 Task: Look for space in Teresópolis, Brazil from 2nd September, 2023 to 10th September, 2023 for 1 adult in price range Rs.5000 to Rs.16000. Place can be private room with 1  bedroom having 1 bed and 1 bathroom. Property type can be hotel. Amenities needed are: washing machine, . Booking option can be shelf check-in. Required host language is Spanish.
Action: Mouse moved to (417, 96)
Screenshot: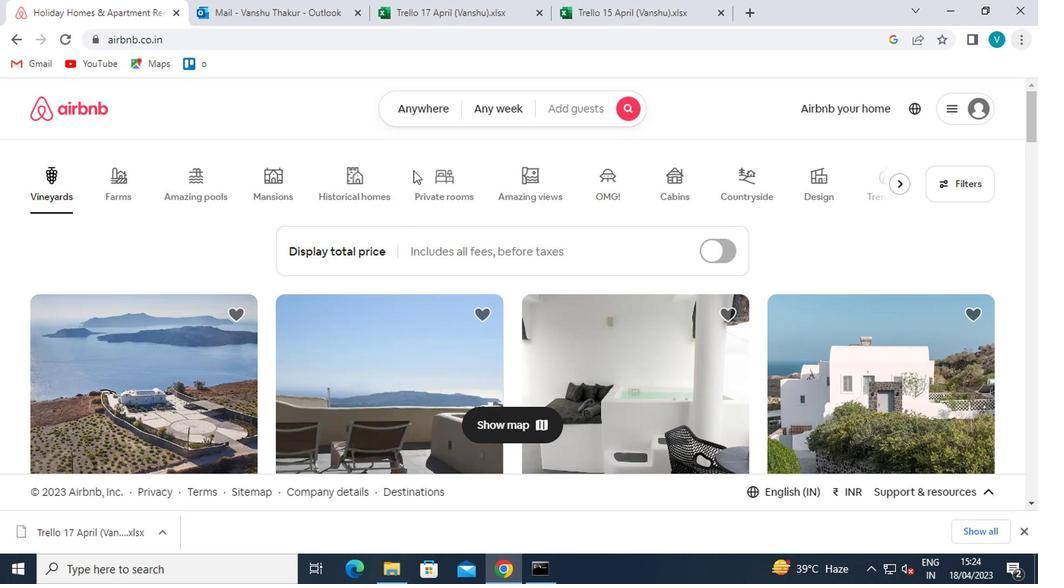 
Action: Mouse pressed left at (417, 96)
Screenshot: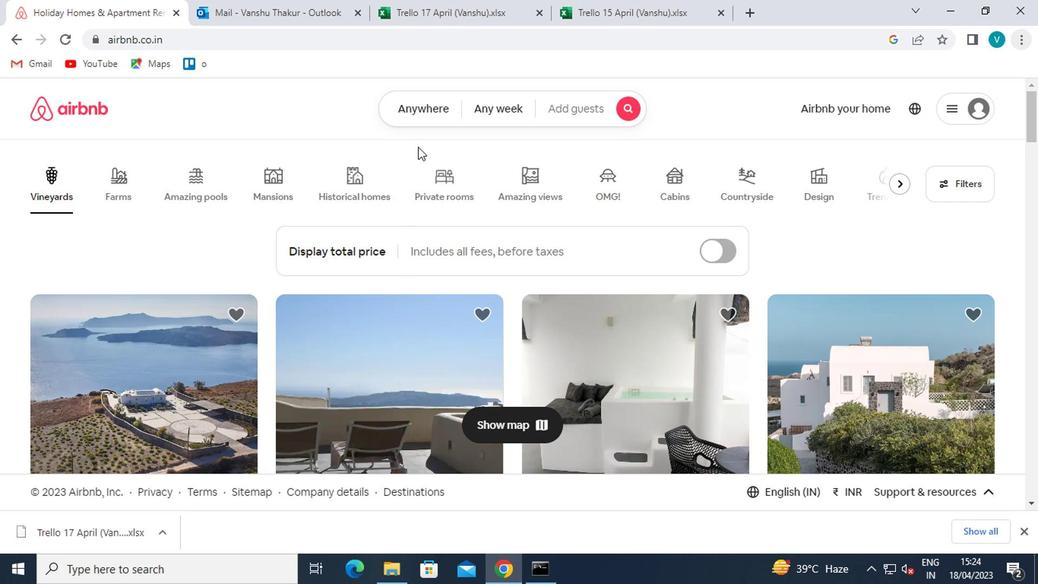 
Action: Mouse moved to (299, 153)
Screenshot: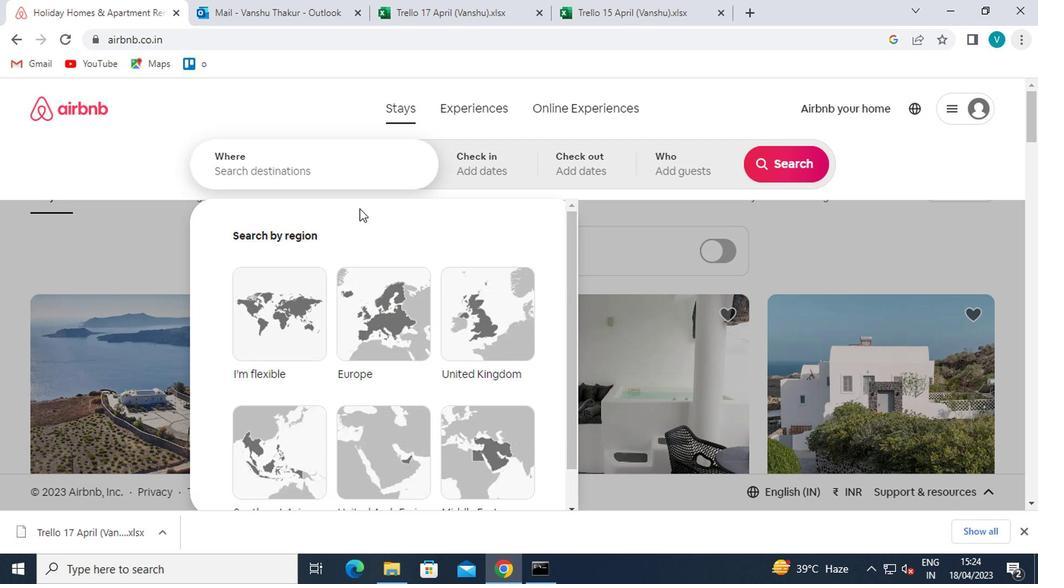 
Action: Mouse pressed left at (299, 153)
Screenshot: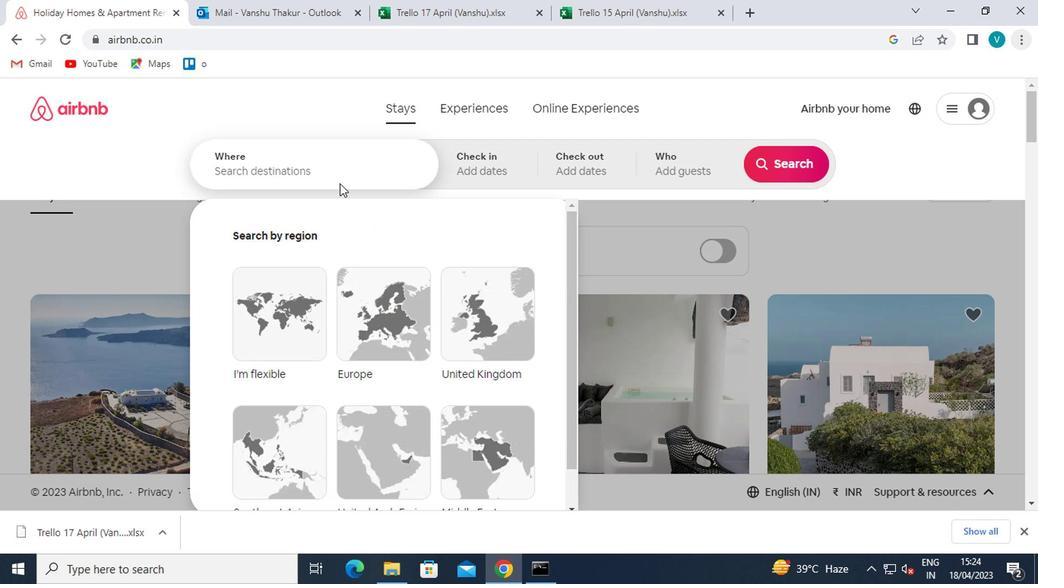 
Action: Mouse moved to (300, 159)
Screenshot: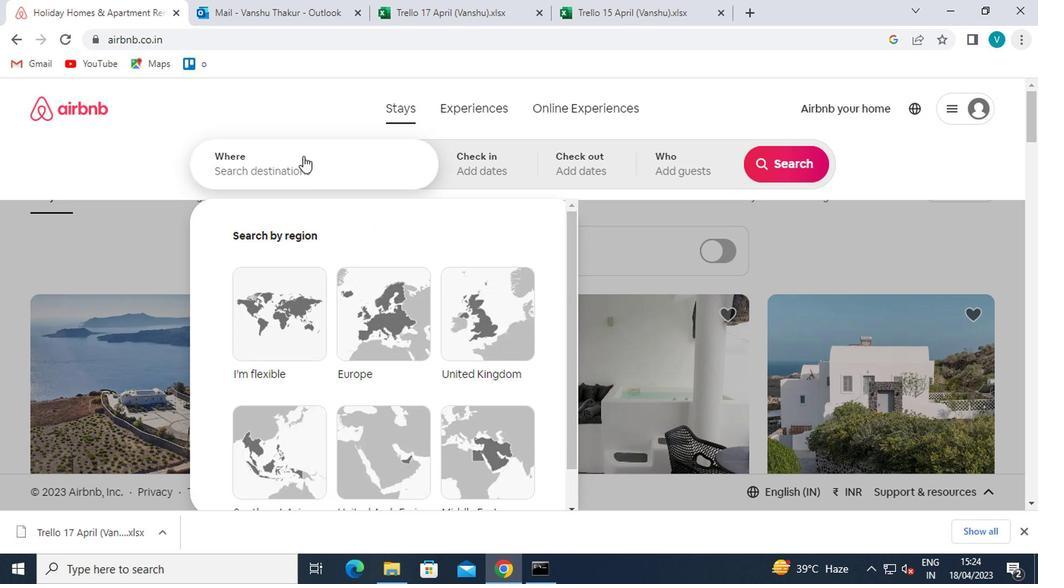 
Action: Mouse pressed left at (300, 159)
Screenshot: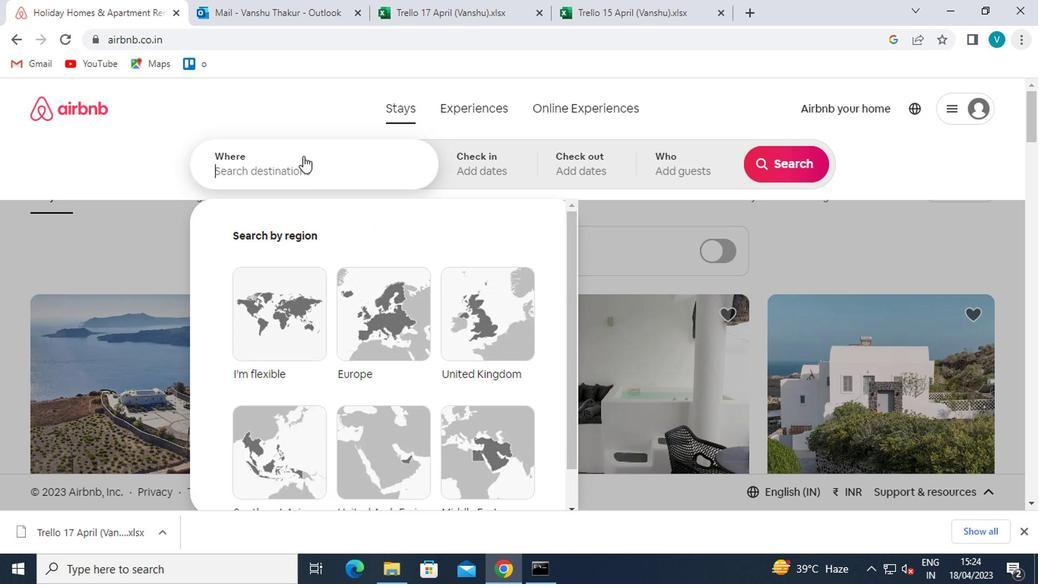
Action: Mouse moved to (308, 169)
Screenshot: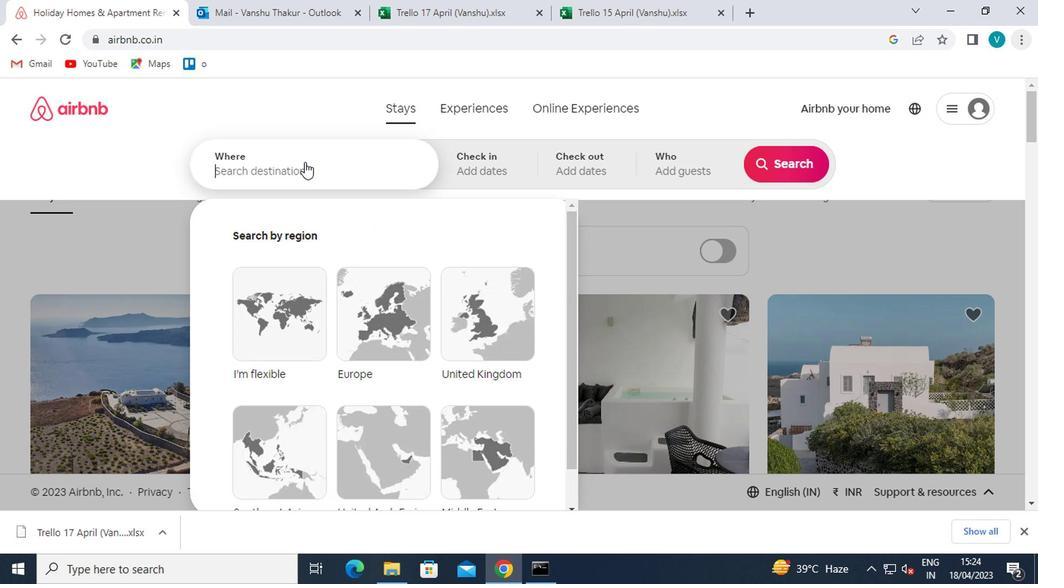 
Action: Key pressed <Key.shift>TERESOPO
Screenshot: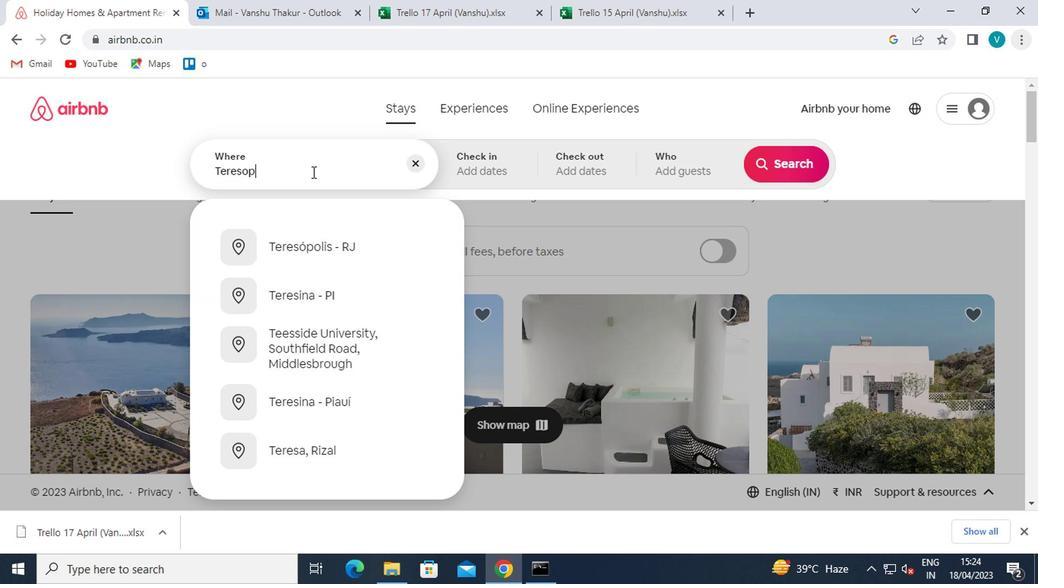
Action: Mouse moved to (309, 169)
Screenshot: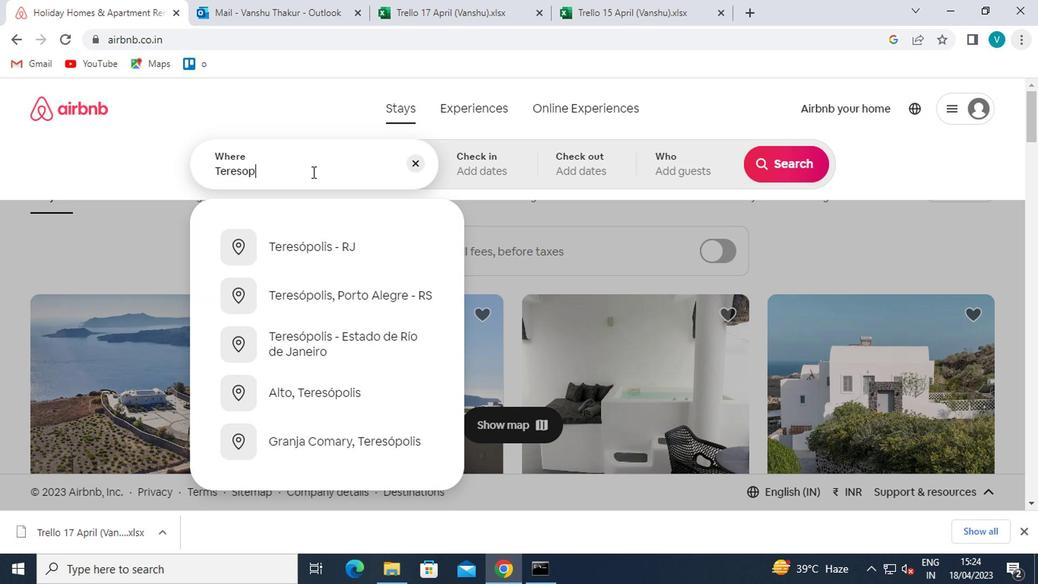 
Action: Key pressed LIS,<Key.space><Key.shift>BRAZIL
Screenshot: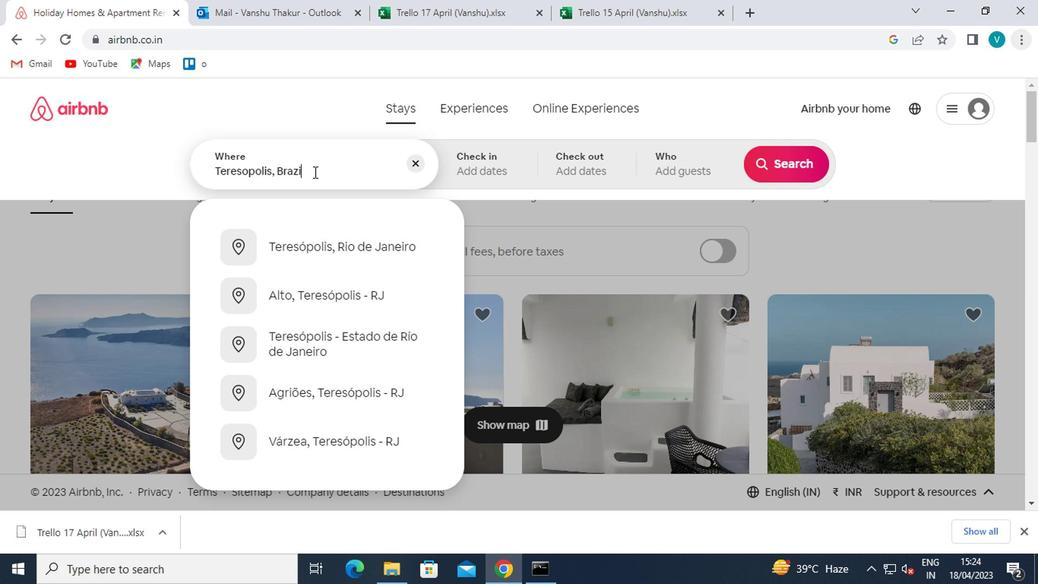 
Action: Mouse moved to (335, 235)
Screenshot: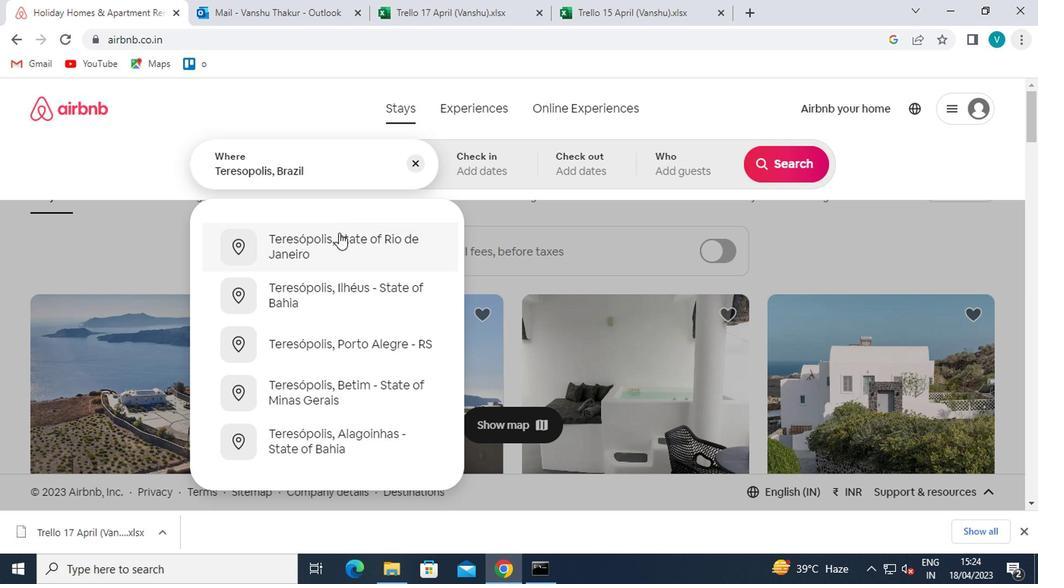 
Action: Mouse pressed left at (335, 235)
Screenshot: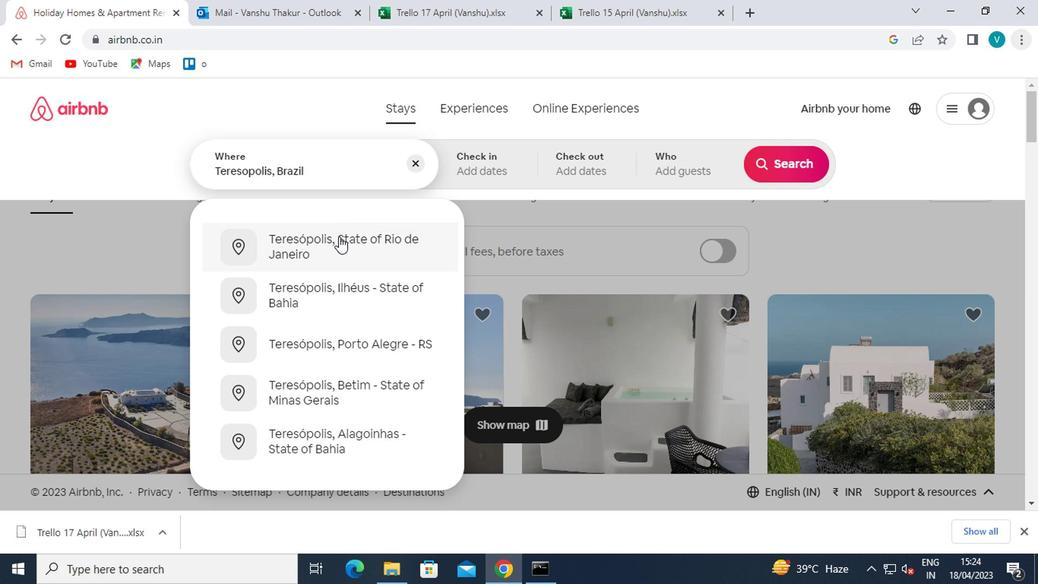 
Action: Mouse moved to (771, 288)
Screenshot: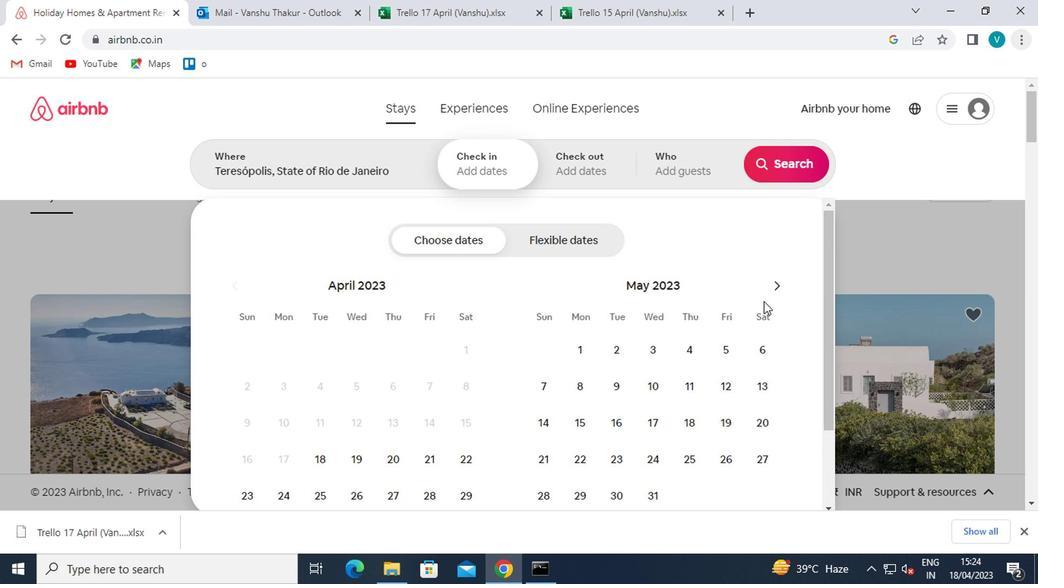 
Action: Mouse pressed left at (771, 288)
Screenshot: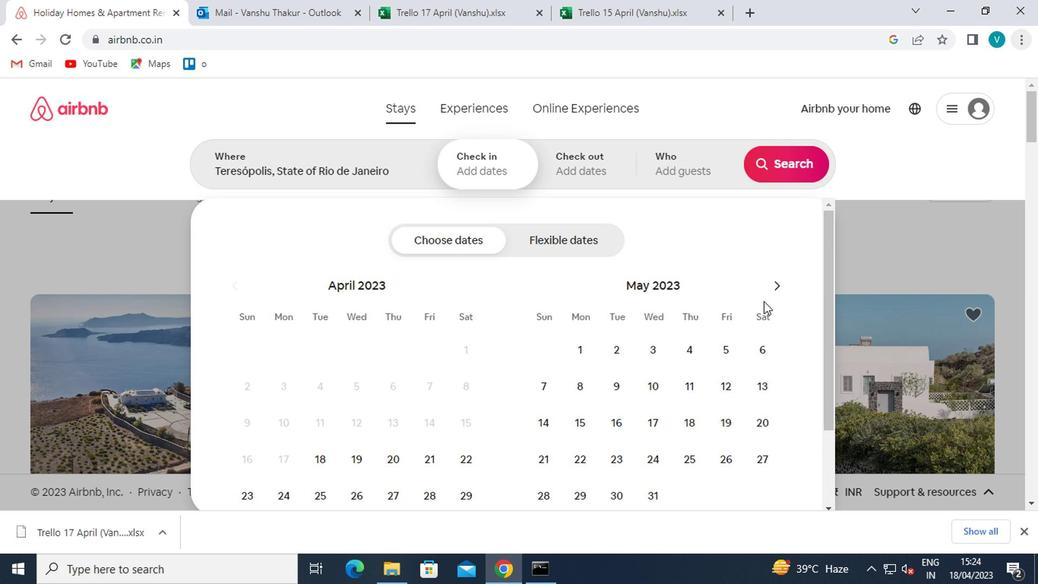 
Action: Mouse pressed left at (771, 288)
Screenshot: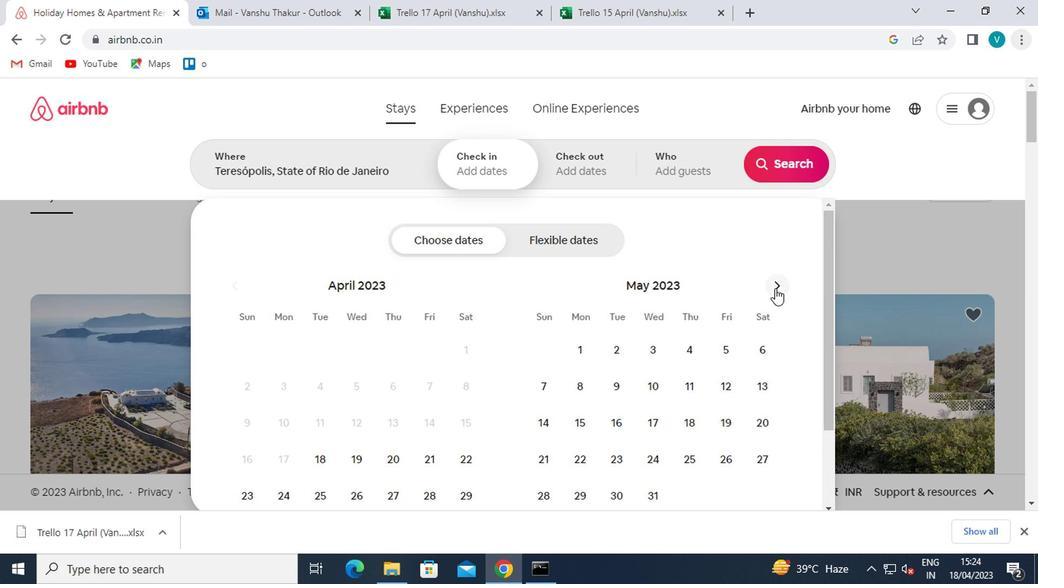 
Action: Mouse pressed left at (771, 288)
Screenshot: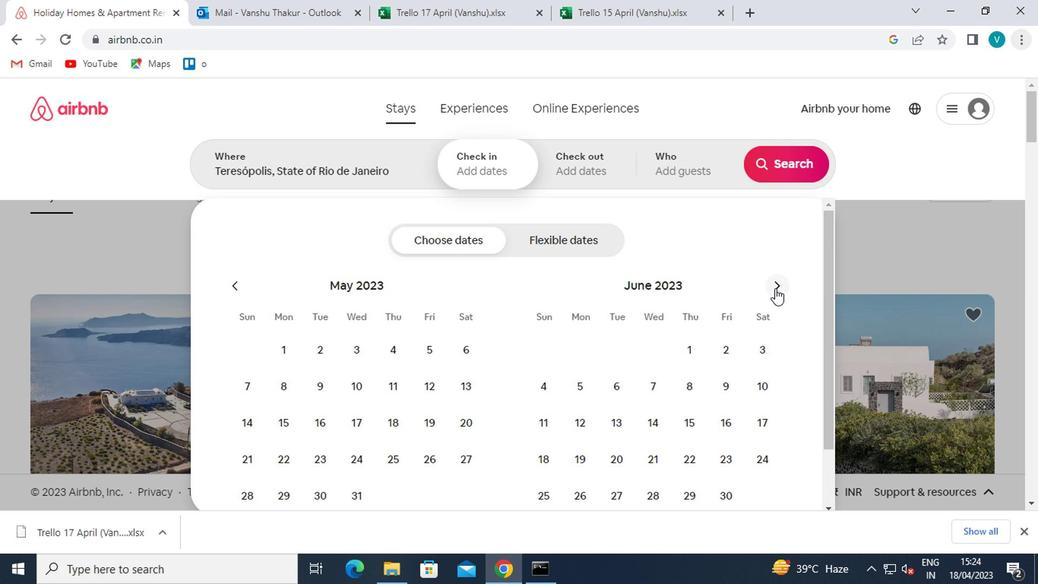 
Action: Mouse pressed left at (771, 288)
Screenshot: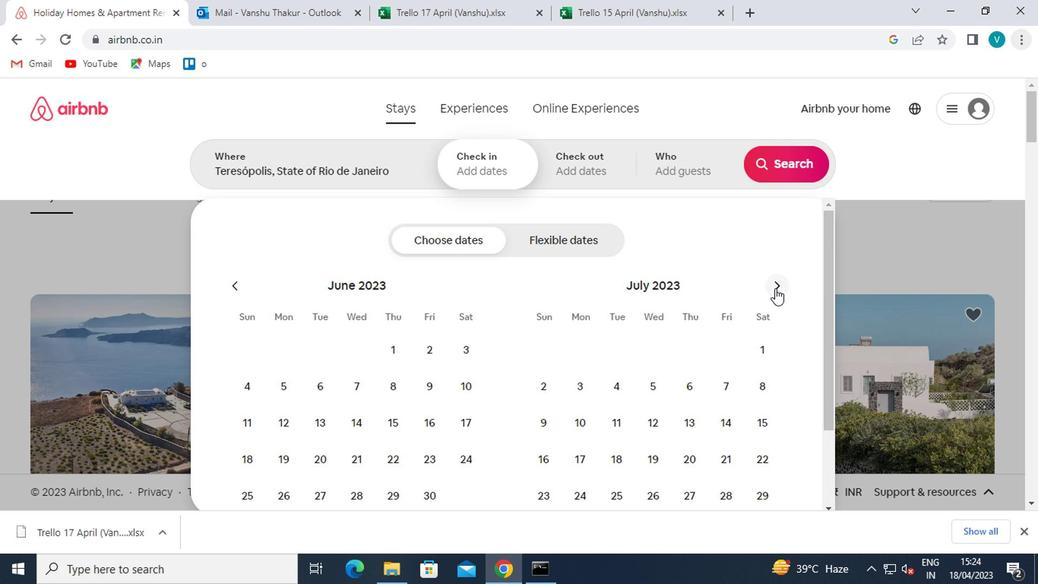 
Action: Mouse moved to (773, 288)
Screenshot: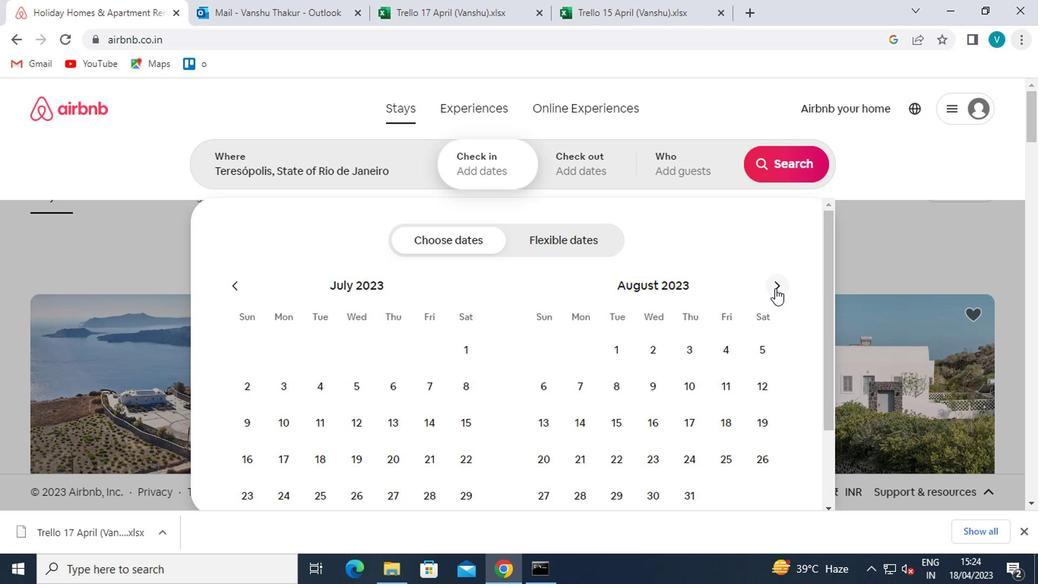 
Action: Mouse pressed left at (773, 288)
Screenshot: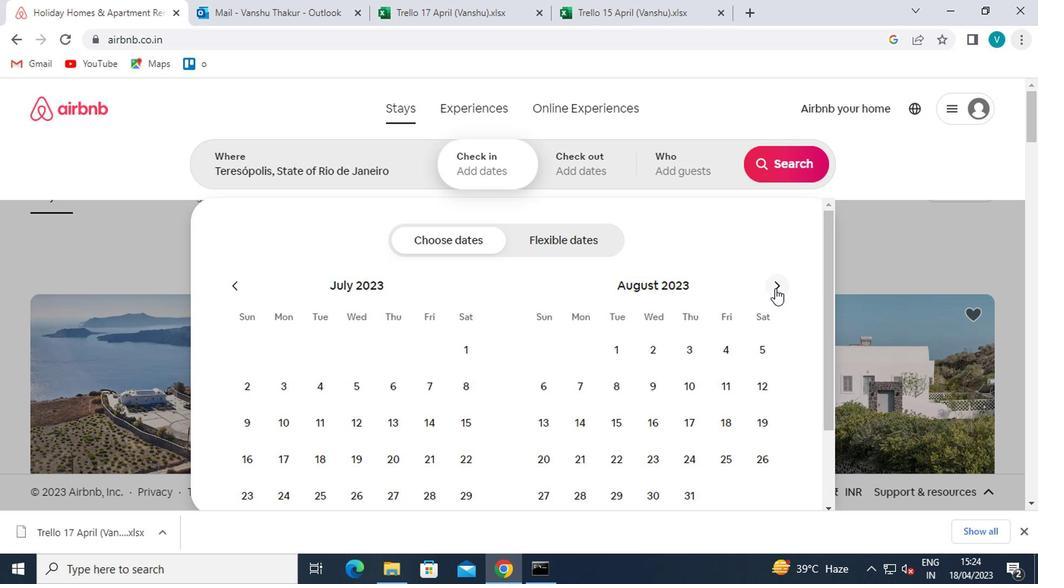 
Action: Mouse moved to (753, 341)
Screenshot: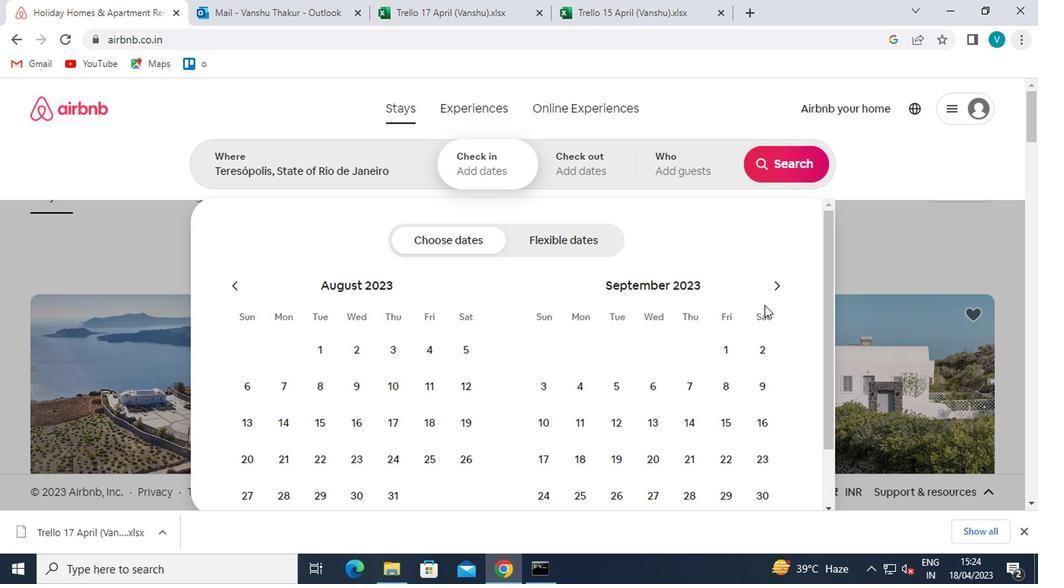 
Action: Mouse pressed left at (753, 341)
Screenshot: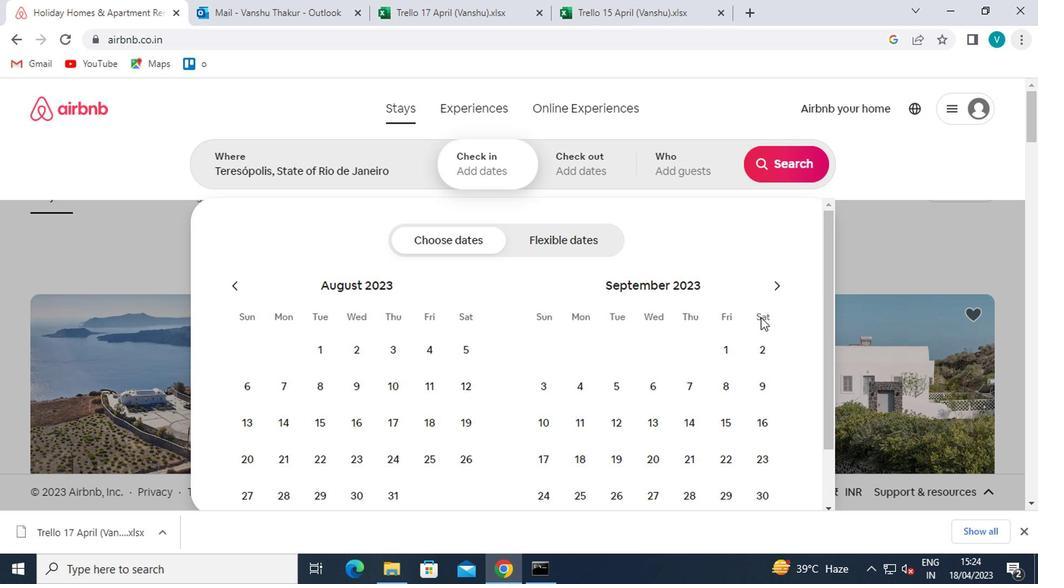 
Action: Mouse moved to (540, 425)
Screenshot: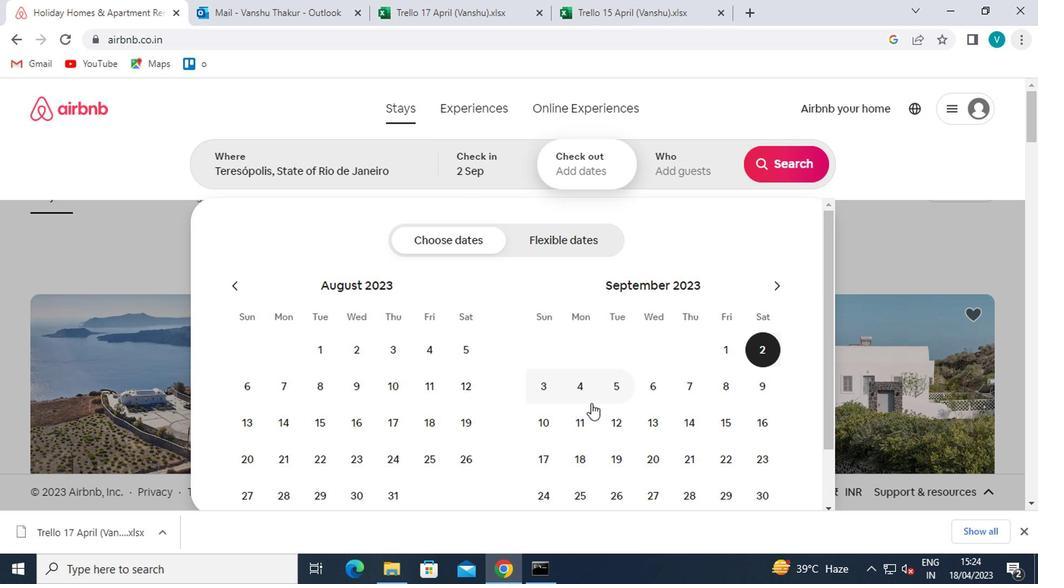 
Action: Mouse pressed left at (540, 425)
Screenshot: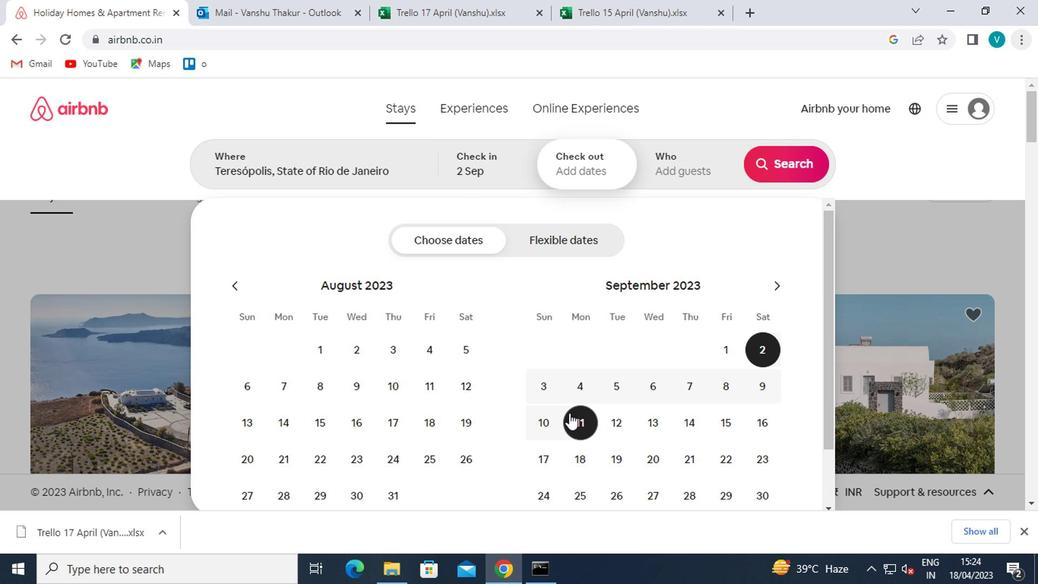 
Action: Mouse moved to (691, 162)
Screenshot: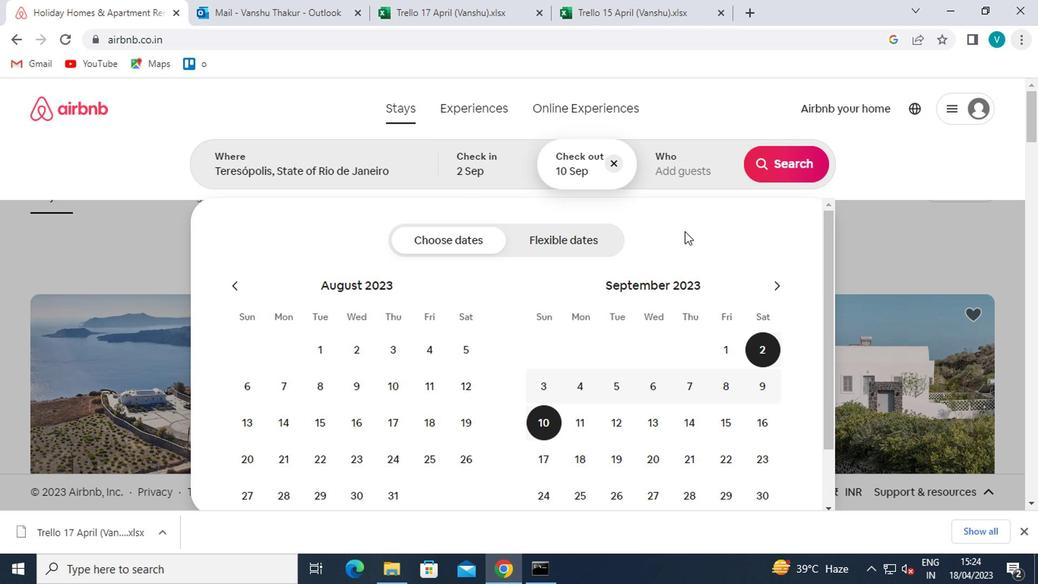 
Action: Mouse pressed left at (691, 162)
Screenshot: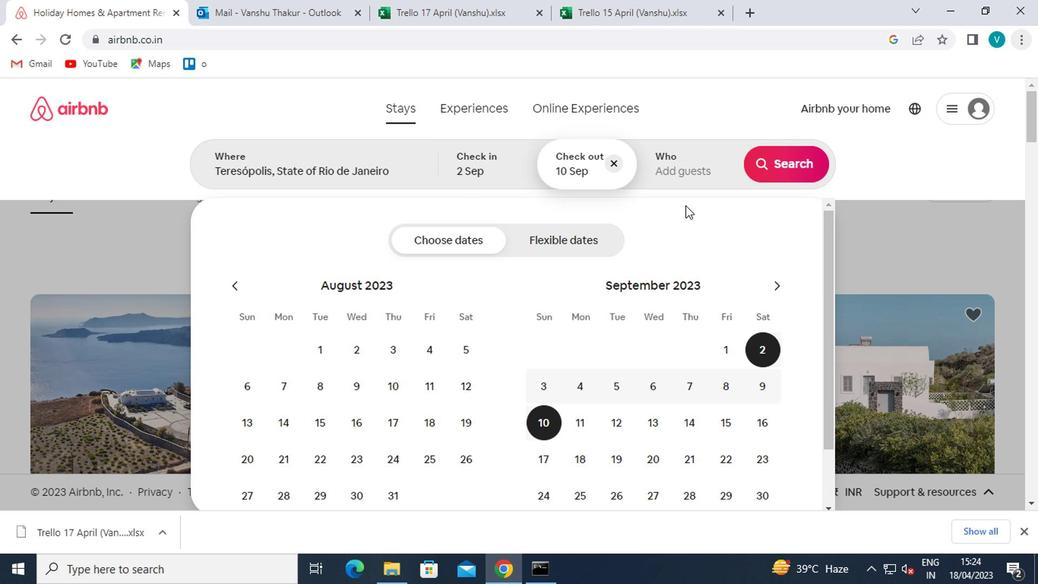 
Action: Mouse moved to (788, 243)
Screenshot: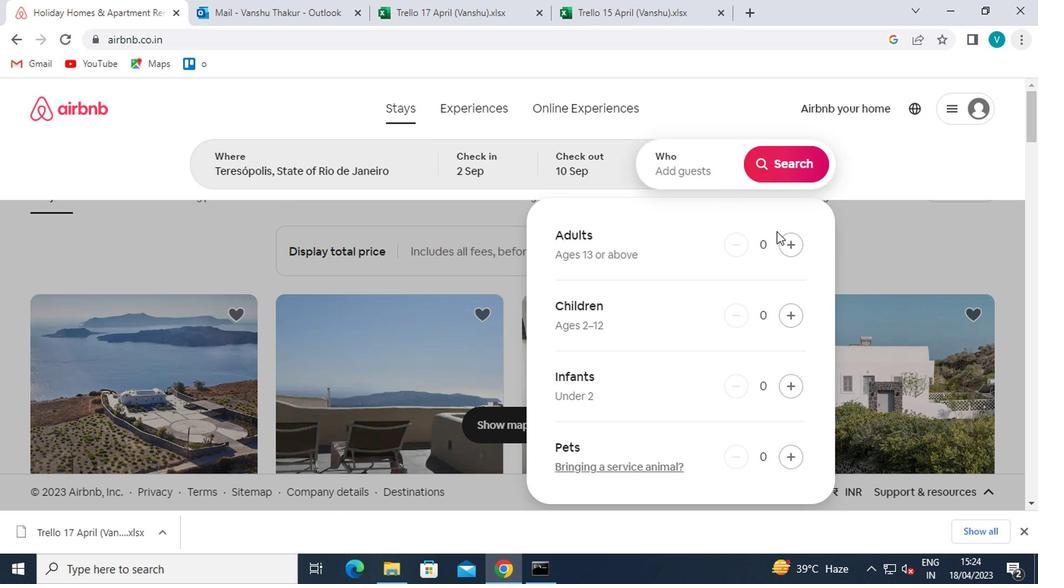 
Action: Mouse pressed left at (788, 243)
Screenshot: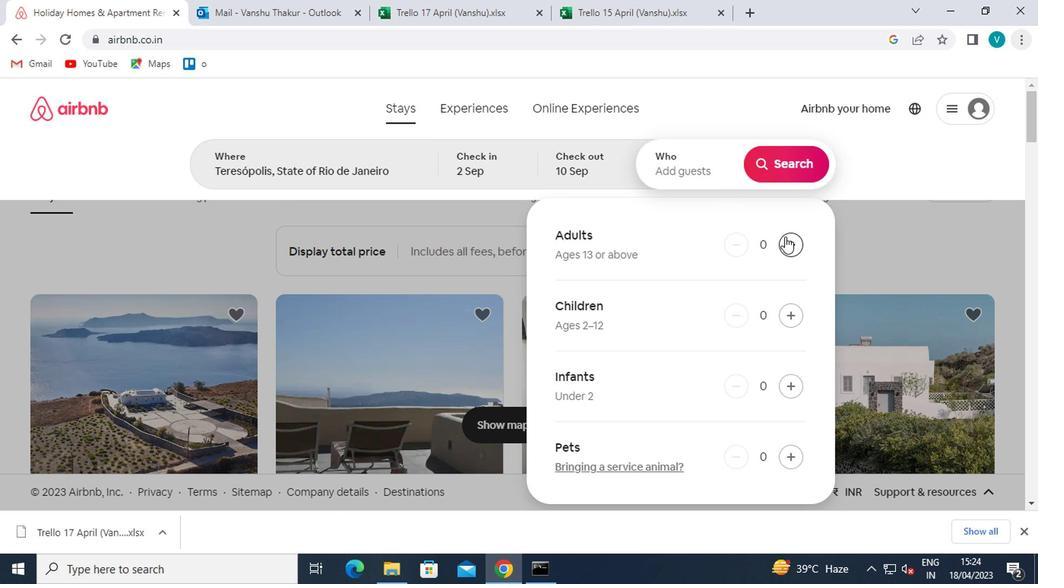 
Action: Mouse moved to (787, 163)
Screenshot: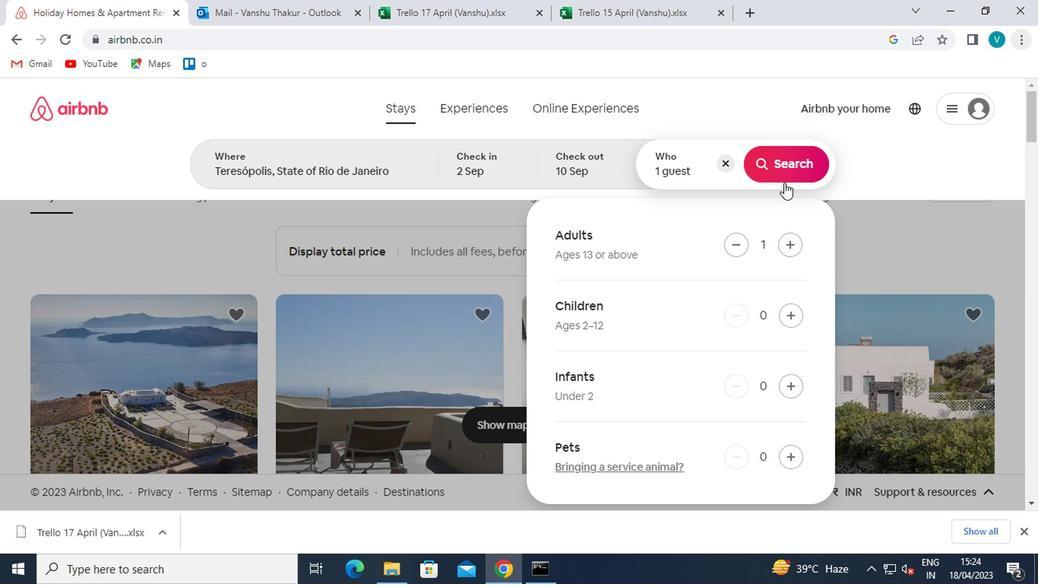 
Action: Mouse pressed left at (787, 163)
Screenshot: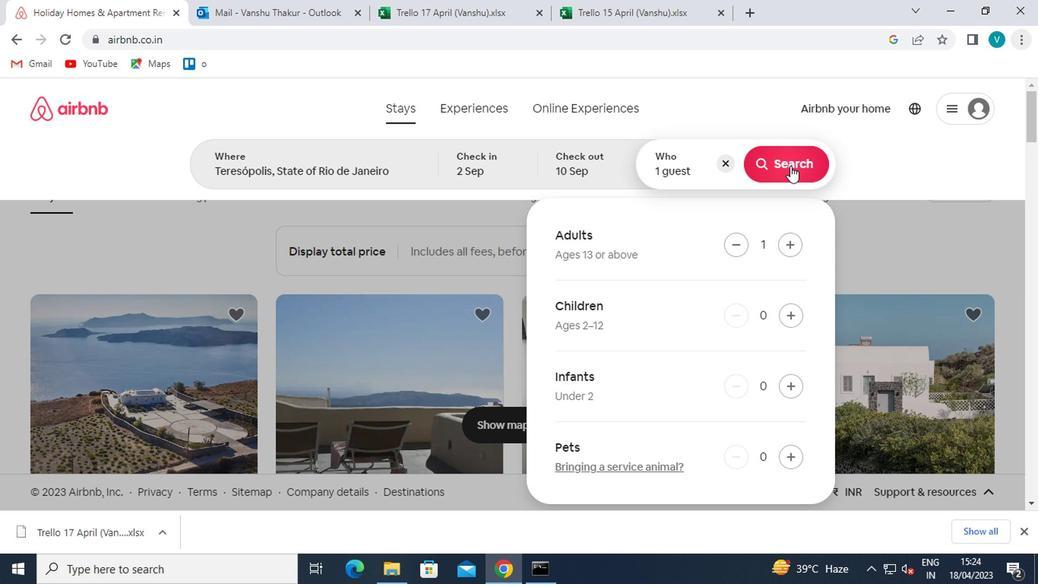 
Action: Mouse moved to (967, 169)
Screenshot: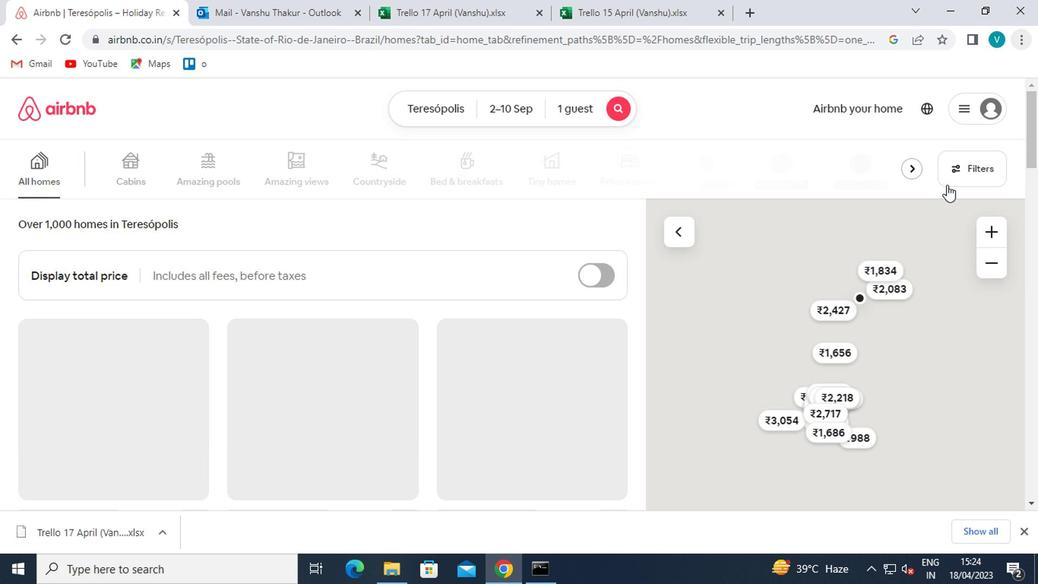 
Action: Mouse pressed left at (967, 169)
Screenshot: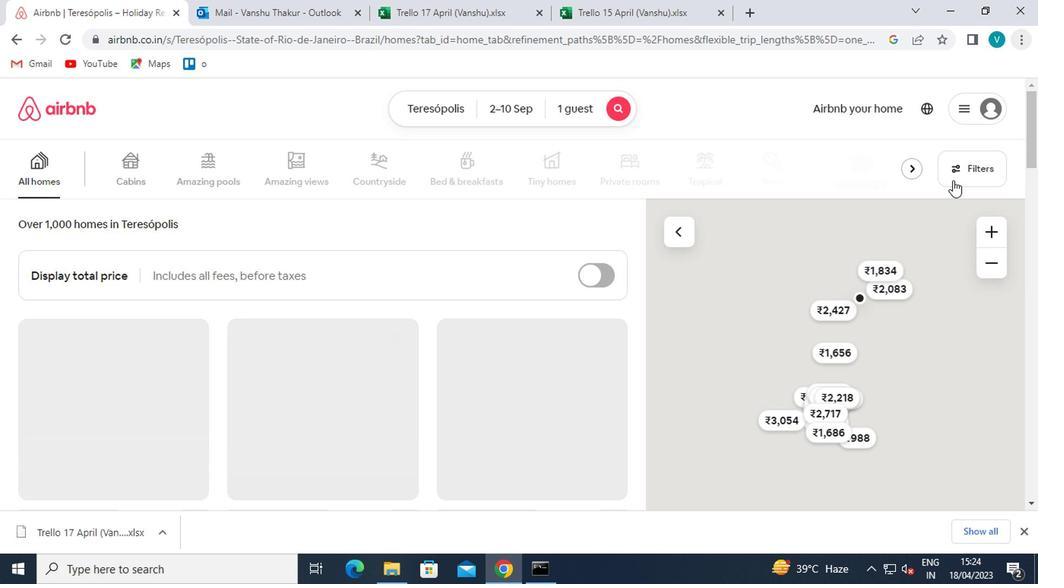 
Action: Mouse moved to (363, 377)
Screenshot: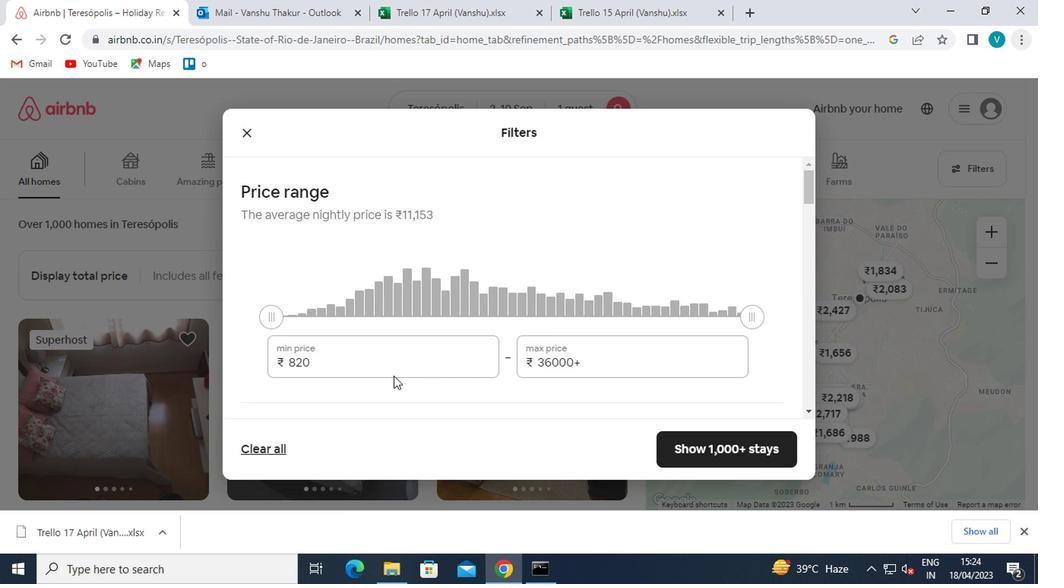 
Action: Mouse pressed left at (363, 377)
Screenshot: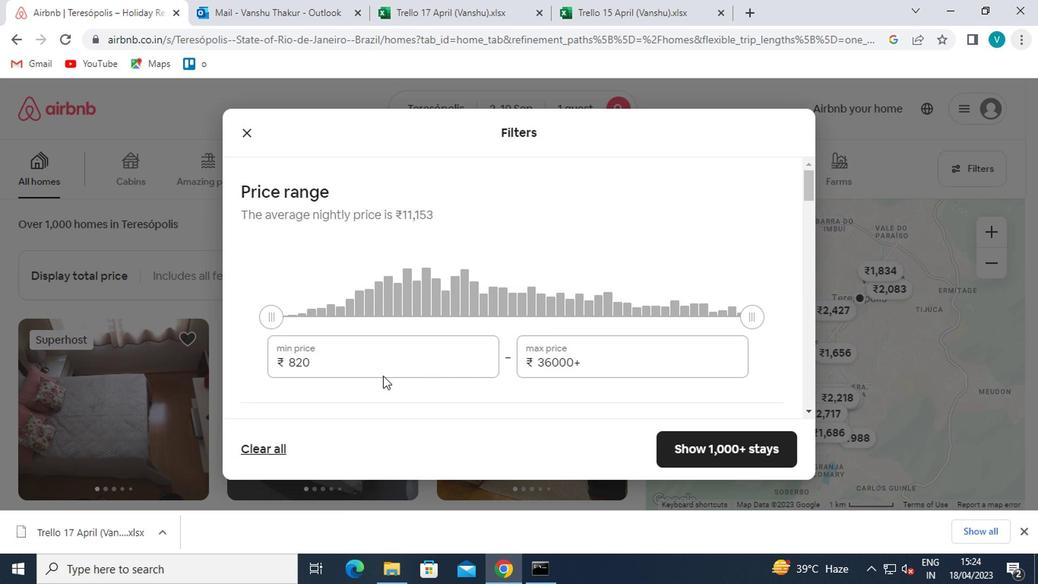 
Action: Mouse moved to (361, 368)
Screenshot: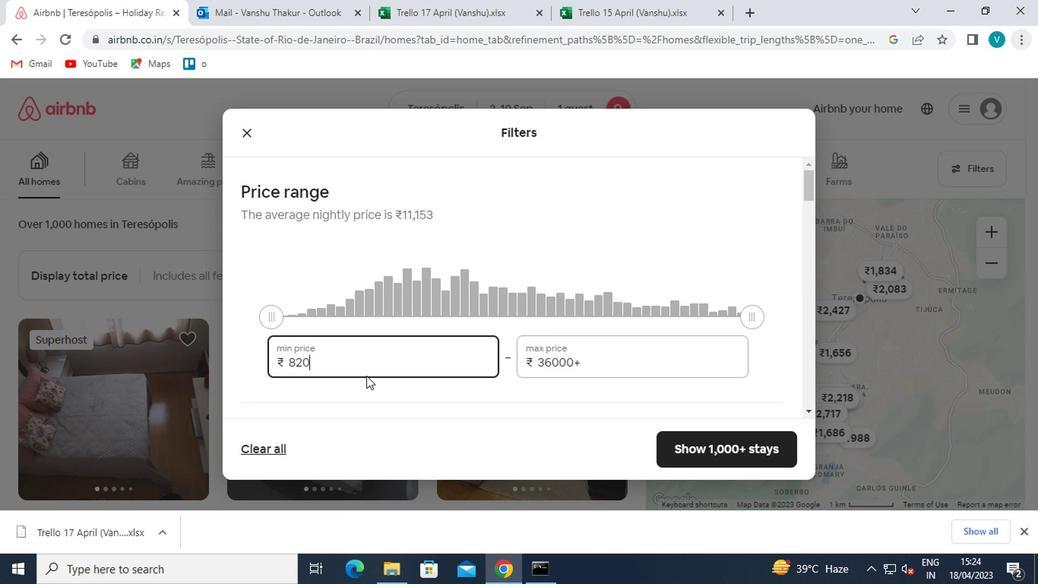 
Action: Key pressed <Key.backspace><Key.backspace><Key.backspace>5000
Screenshot: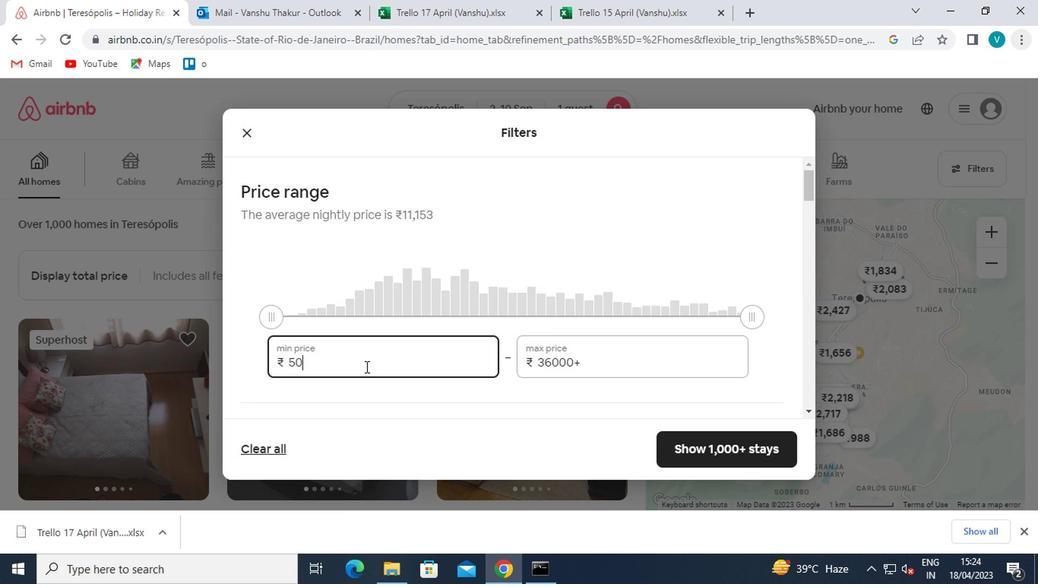 
Action: Mouse moved to (592, 367)
Screenshot: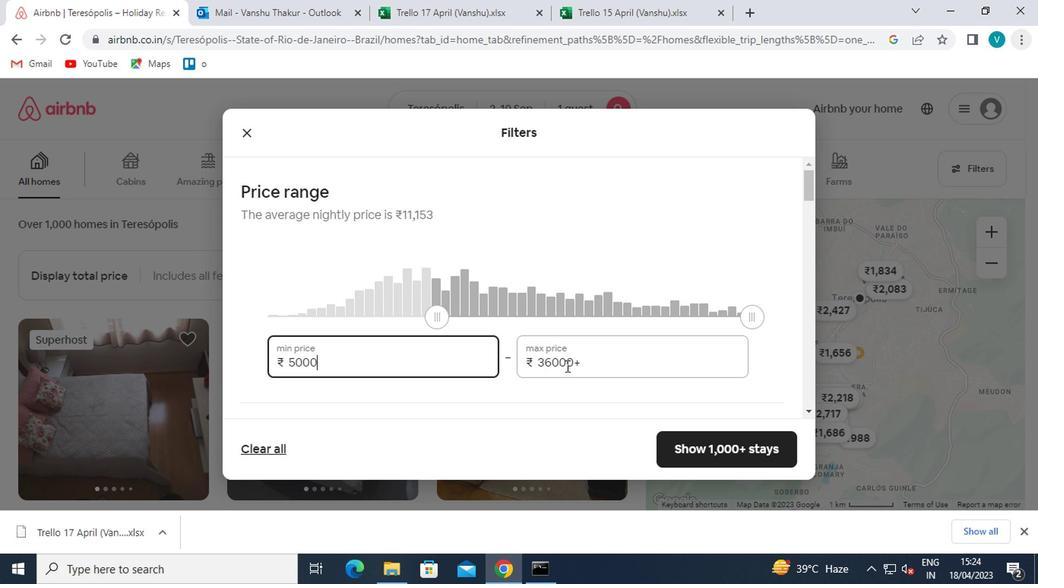 
Action: Mouse pressed left at (592, 367)
Screenshot: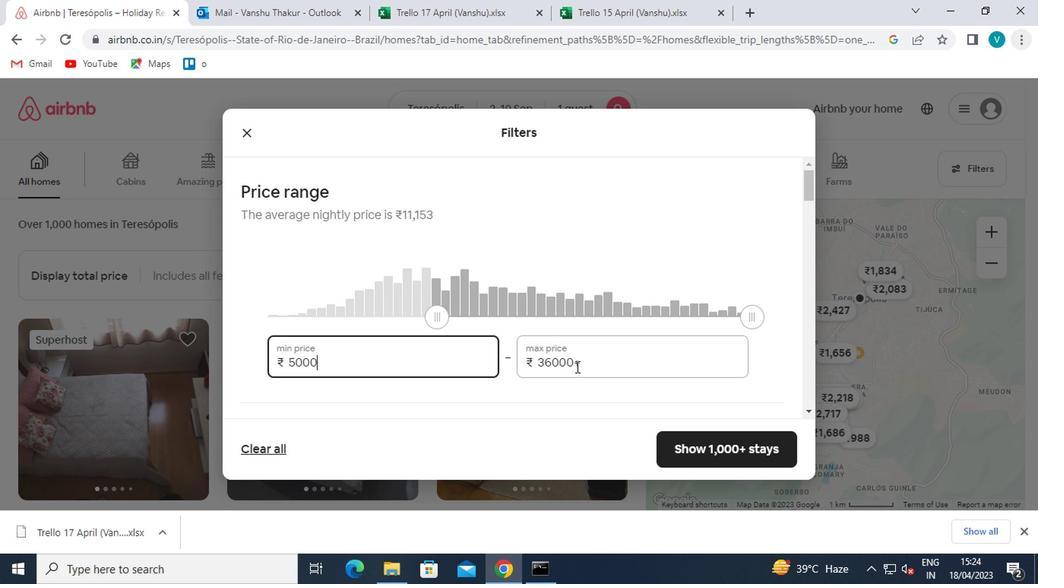 
Action: Key pressed <Key.backspace><Key.backspace><Key.backspace><Key.backspace><Key.backspace><Key.backspace>16000
Screenshot: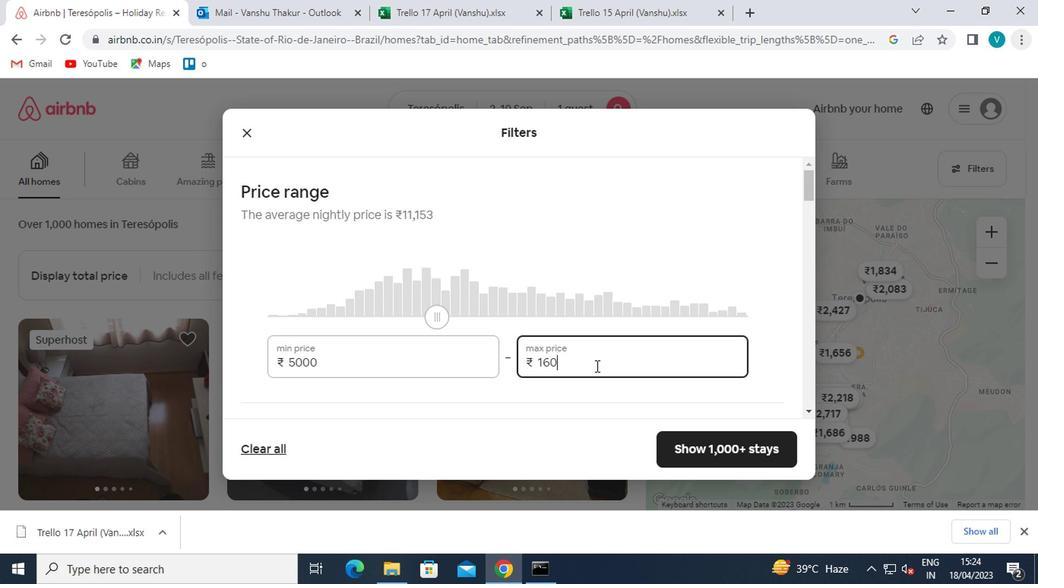 
Action: Mouse moved to (590, 367)
Screenshot: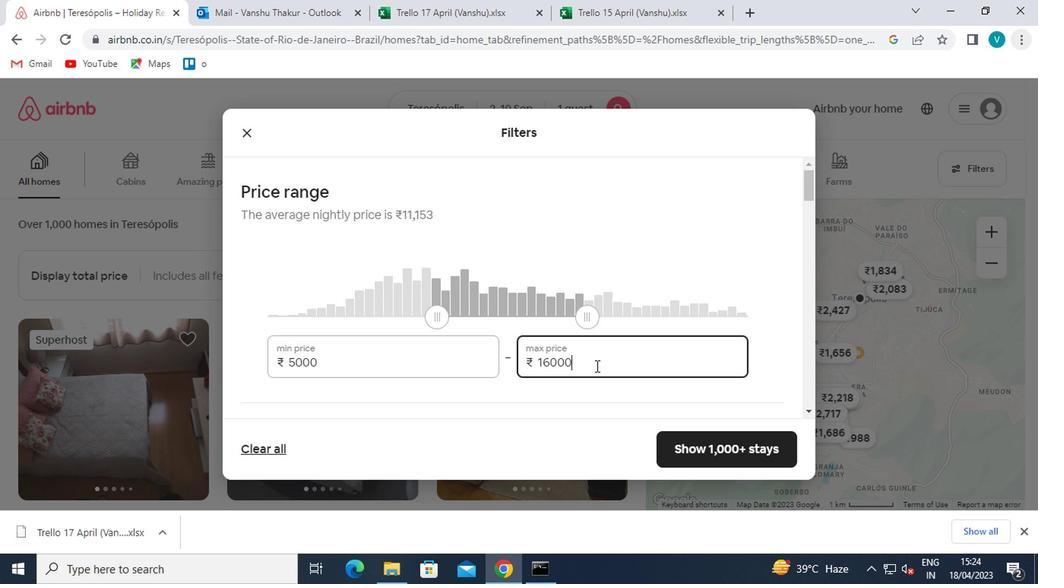 
Action: Mouse scrolled (590, 366) with delta (0, 0)
Screenshot: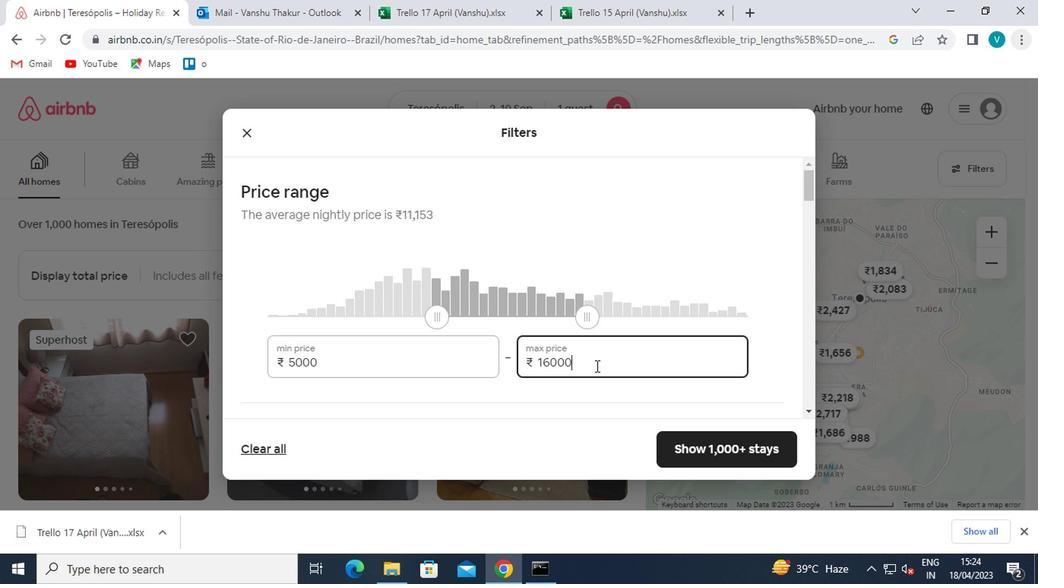 
Action: Mouse scrolled (590, 366) with delta (0, 0)
Screenshot: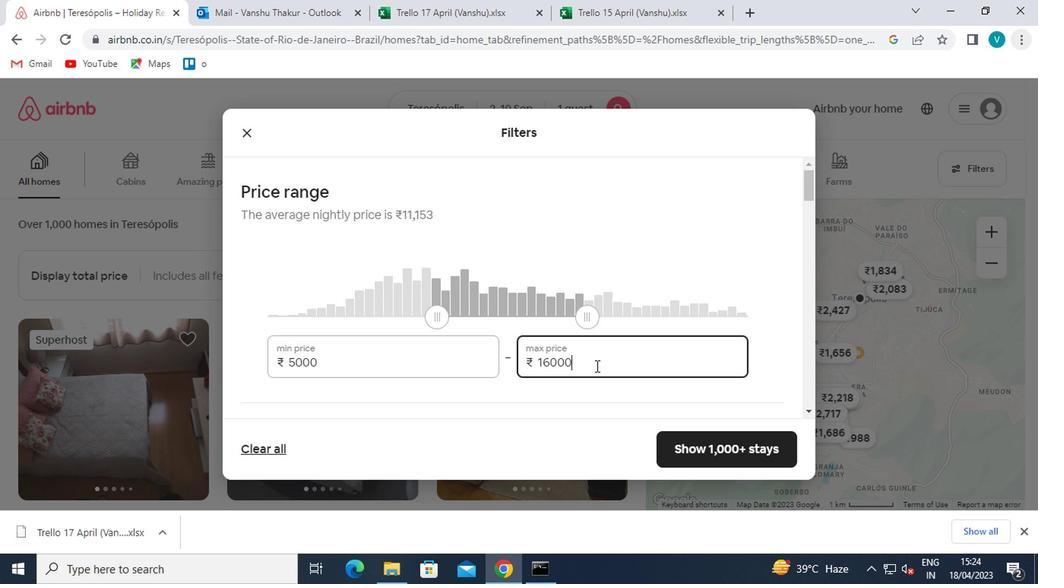 
Action: Mouse moved to (516, 333)
Screenshot: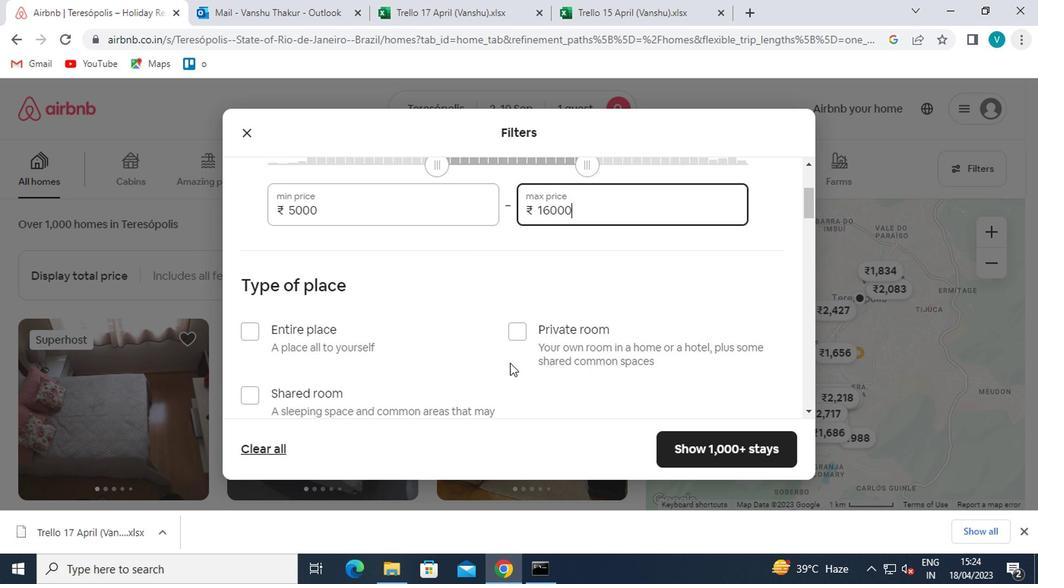 
Action: Mouse pressed left at (516, 333)
Screenshot: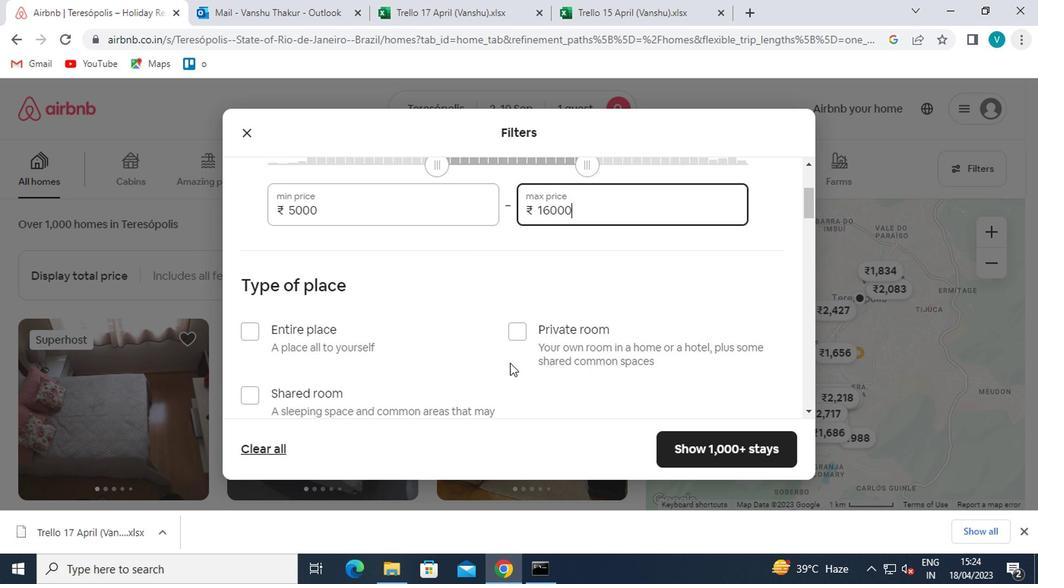
Action: Mouse moved to (516, 333)
Screenshot: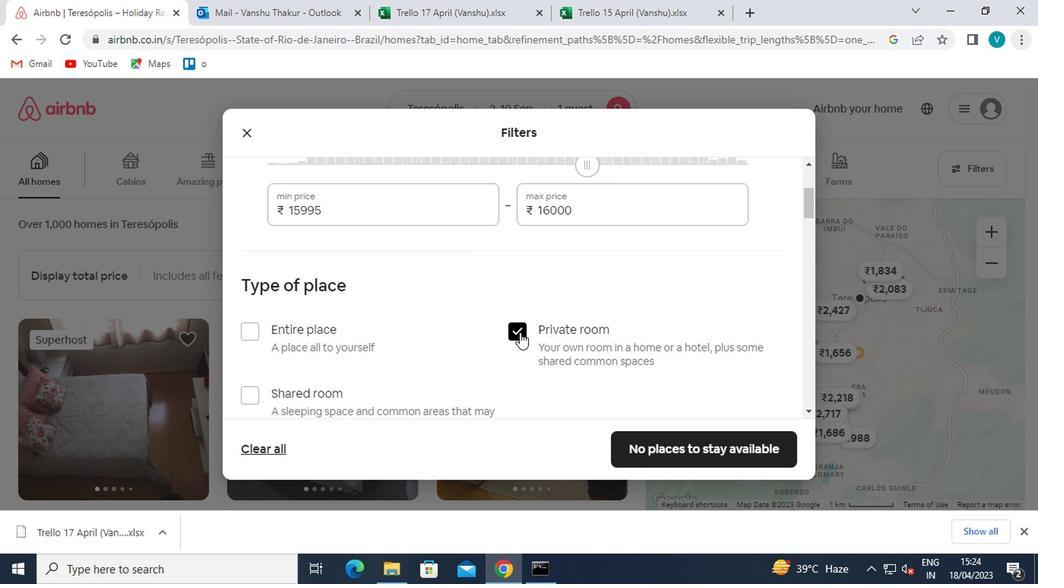
Action: Mouse scrolled (516, 332) with delta (0, 0)
Screenshot: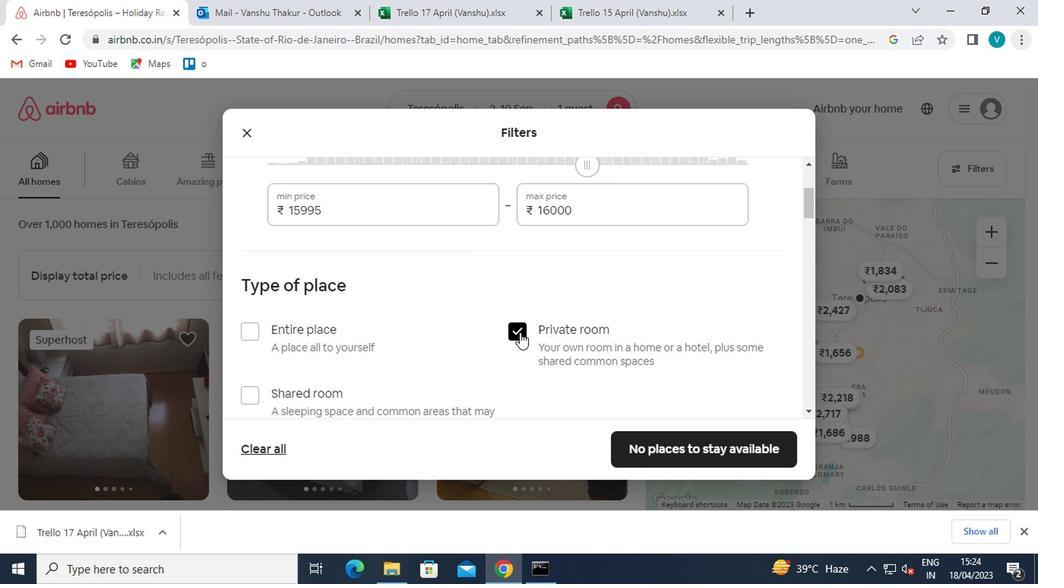 
Action: Mouse scrolled (516, 332) with delta (0, 0)
Screenshot: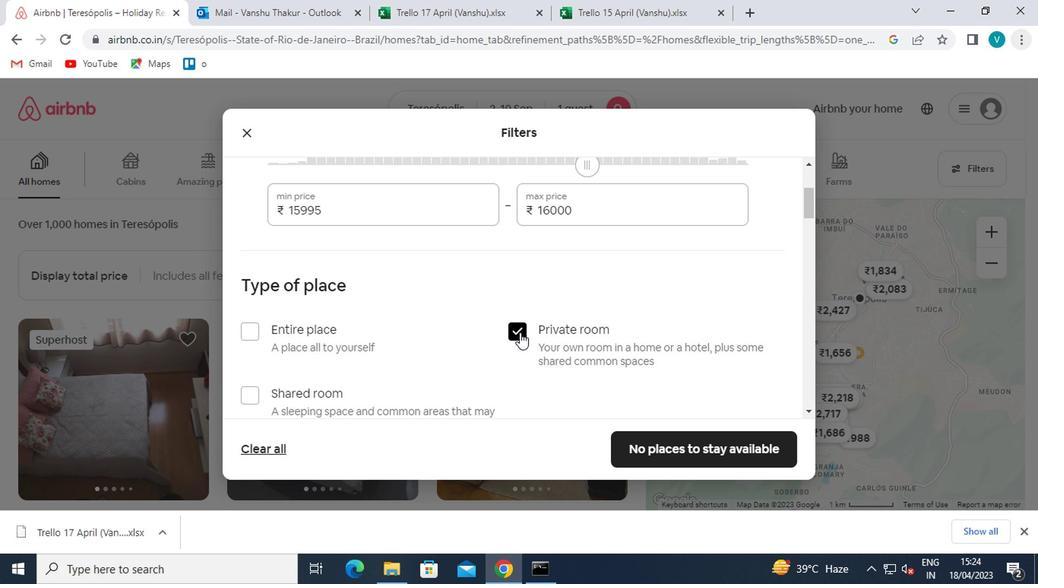 
Action: Mouse scrolled (516, 332) with delta (0, 0)
Screenshot: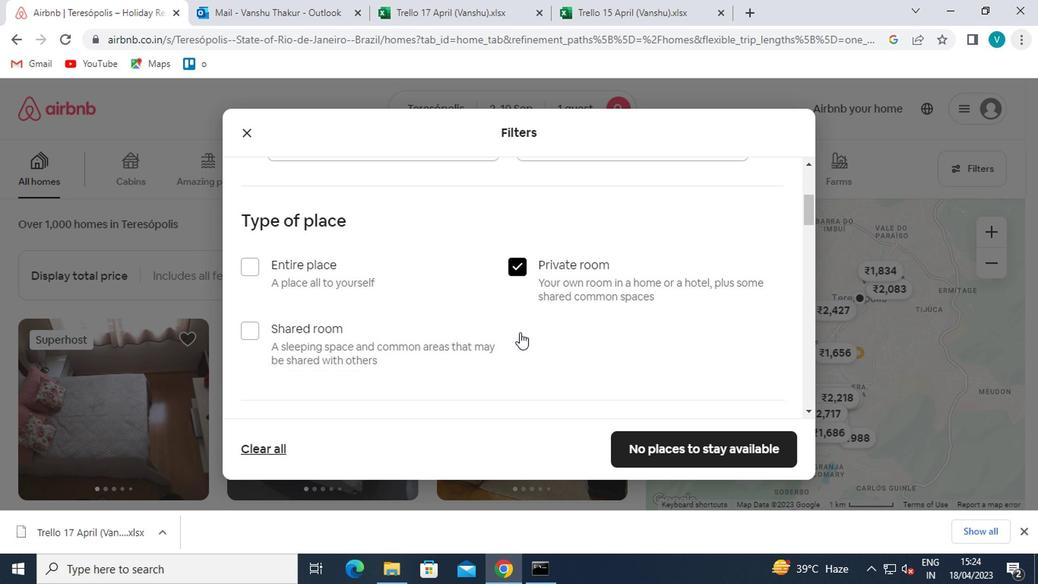 
Action: Mouse moved to (336, 361)
Screenshot: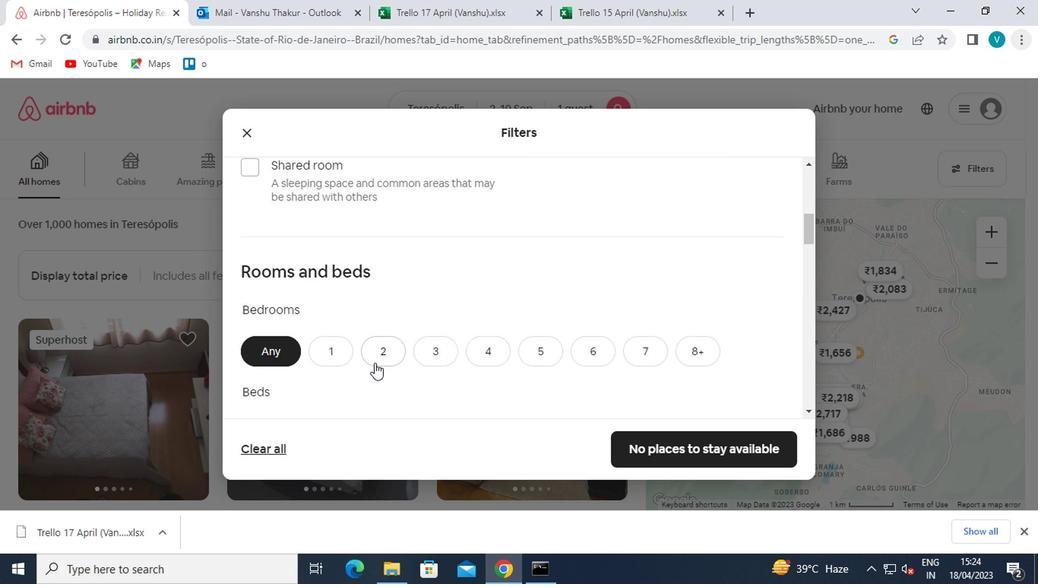
Action: Mouse pressed left at (336, 361)
Screenshot: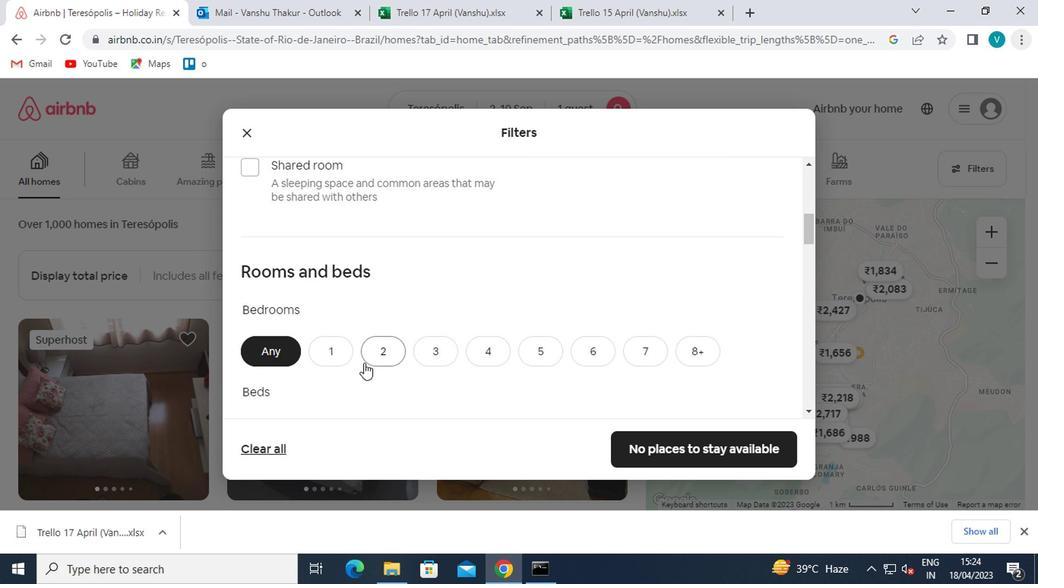 
Action: Mouse moved to (336, 360)
Screenshot: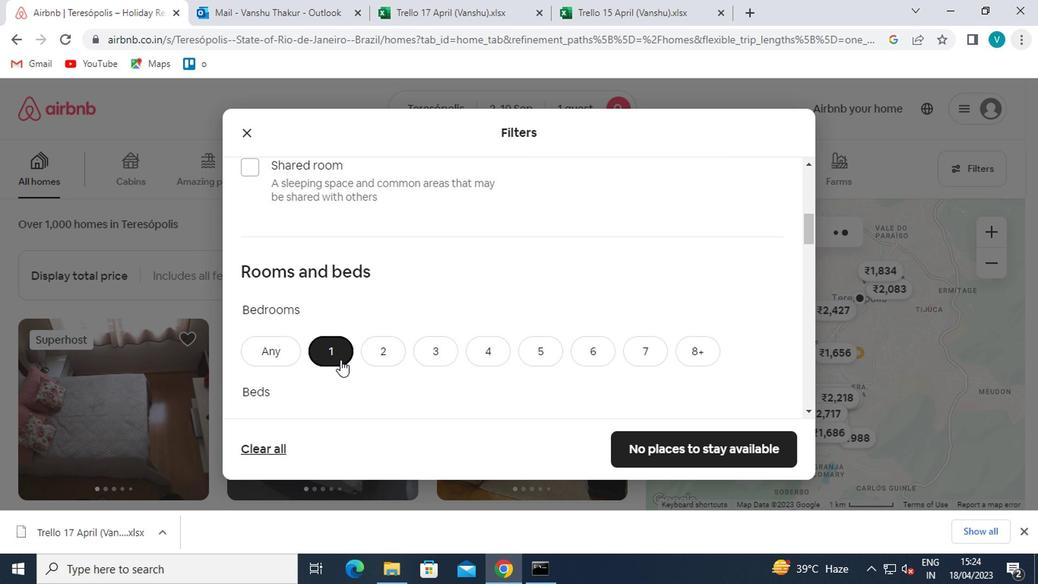 
Action: Mouse scrolled (336, 359) with delta (0, -1)
Screenshot: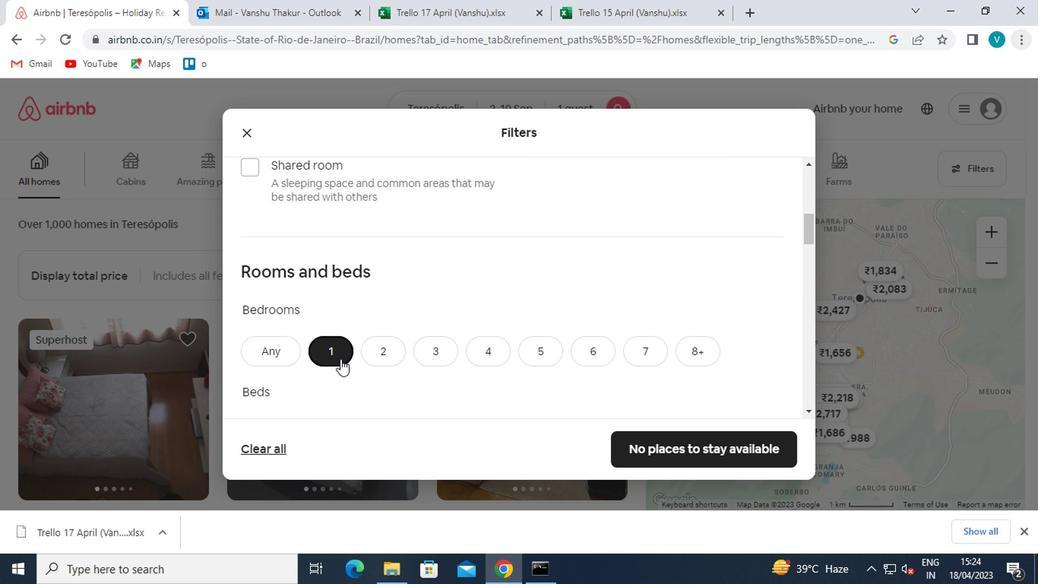 
Action: Mouse scrolled (336, 359) with delta (0, -1)
Screenshot: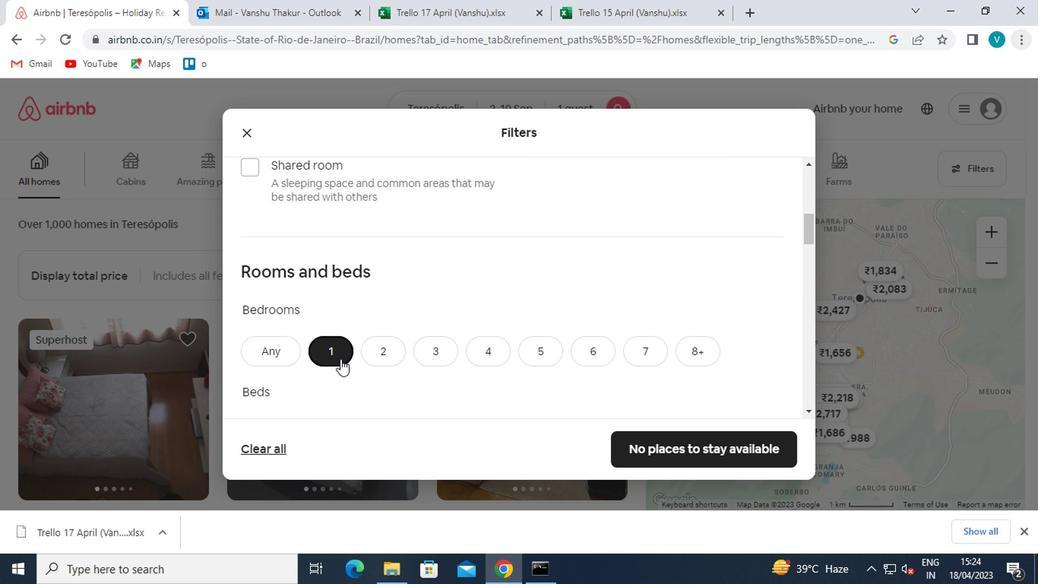 
Action: Mouse moved to (336, 289)
Screenshot: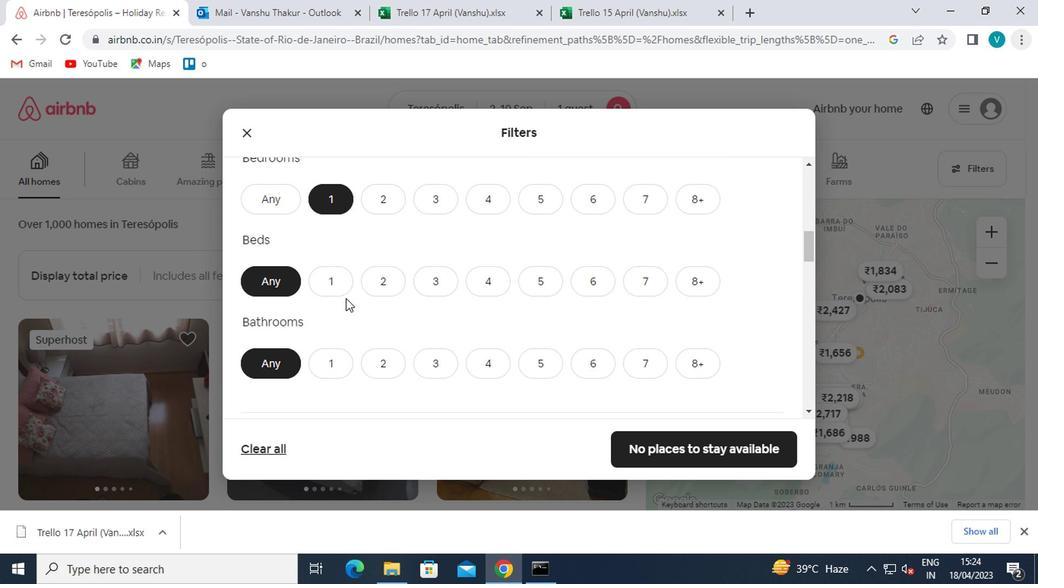 
Action: Mouse pressed left at (336, 289)
Screenshot: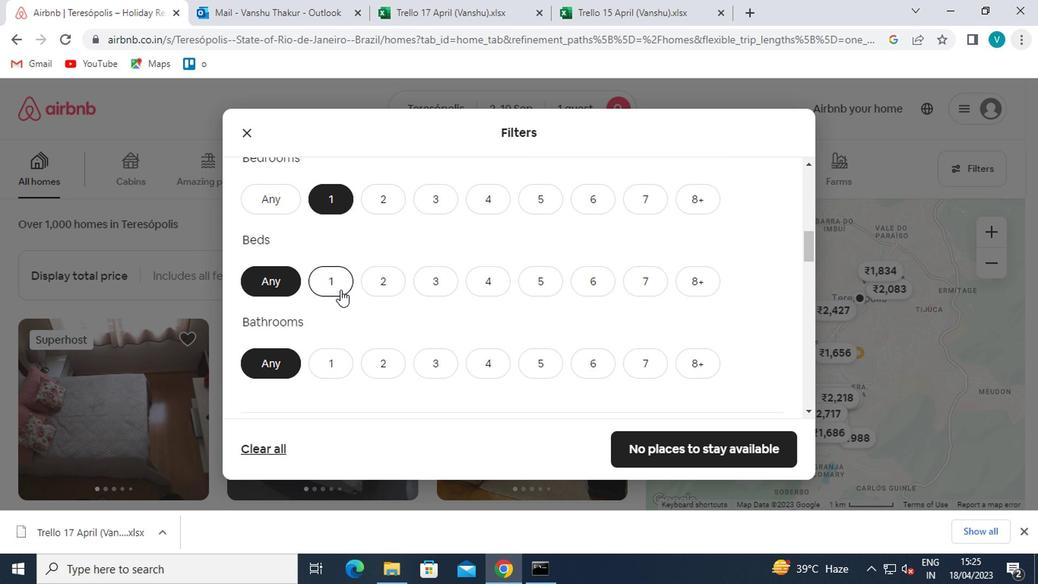 
Action: Mouse moved to (332, 364)
Screenshot: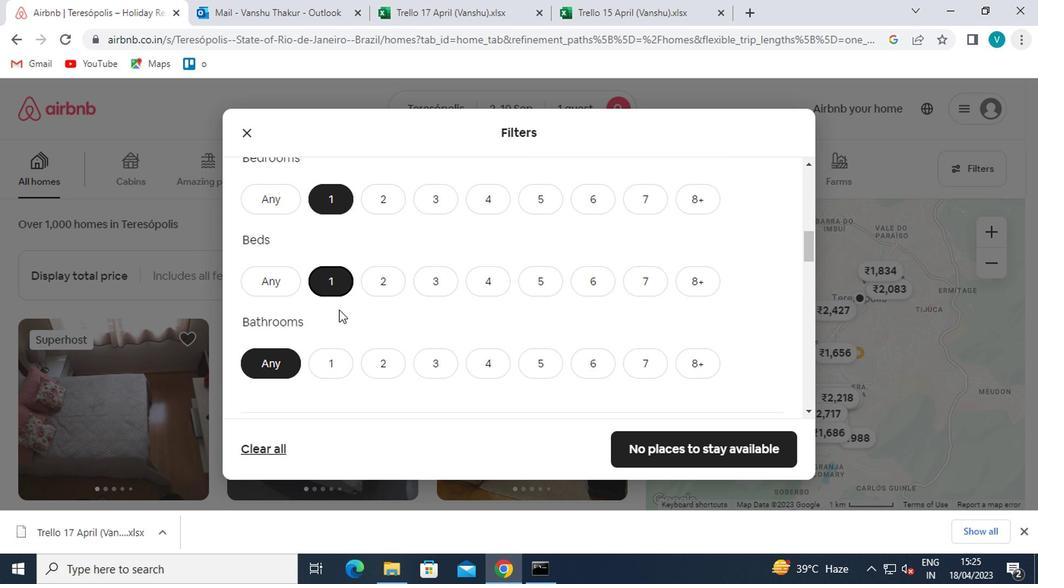 
Action: Mouse pressed left at (332, 364)
Screenshot: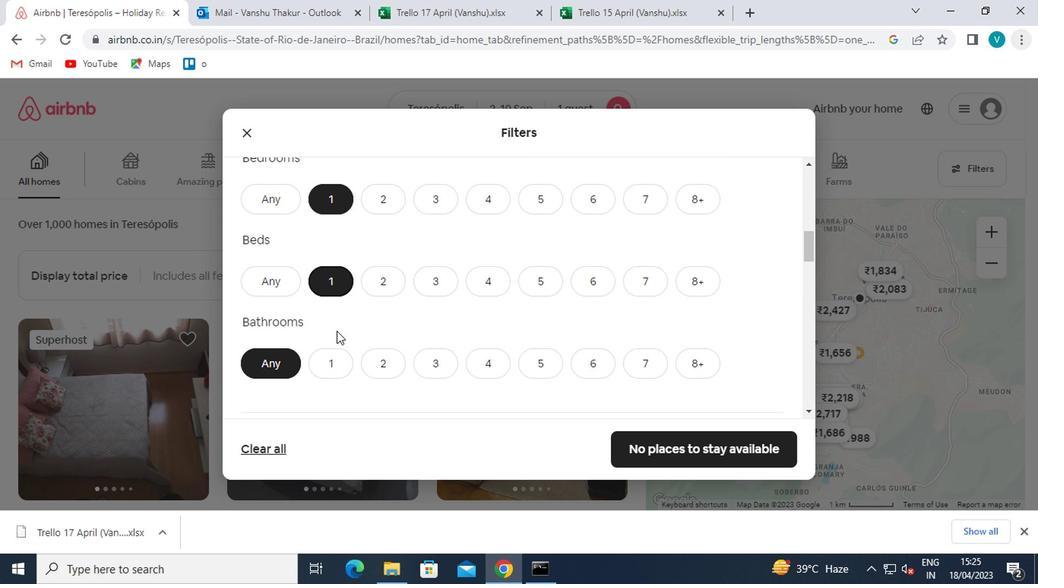 
Action: Mouse moved to (332, 364)
Screenshot: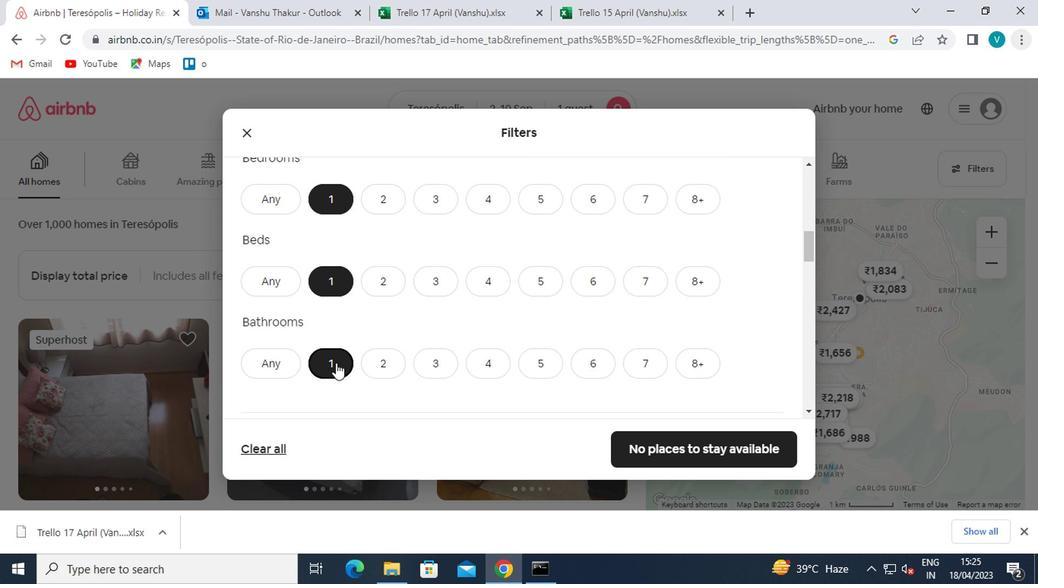 
Action: Mouse scrolled (332, 363) with delta (0, -1)
Screenshot: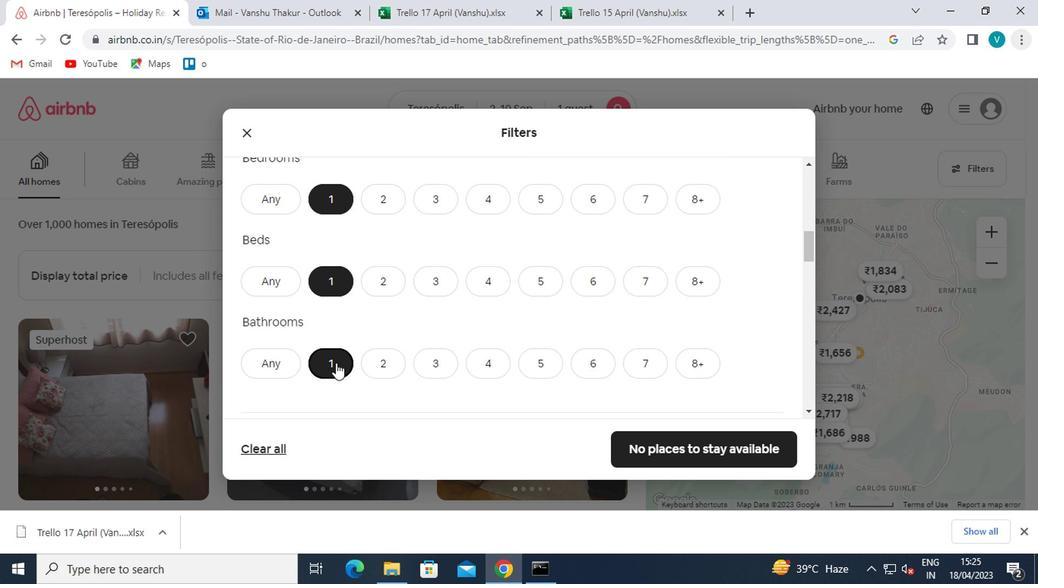 
Action: Mouse scrolled (332, 363) with delta (0, -1)
Screenshot: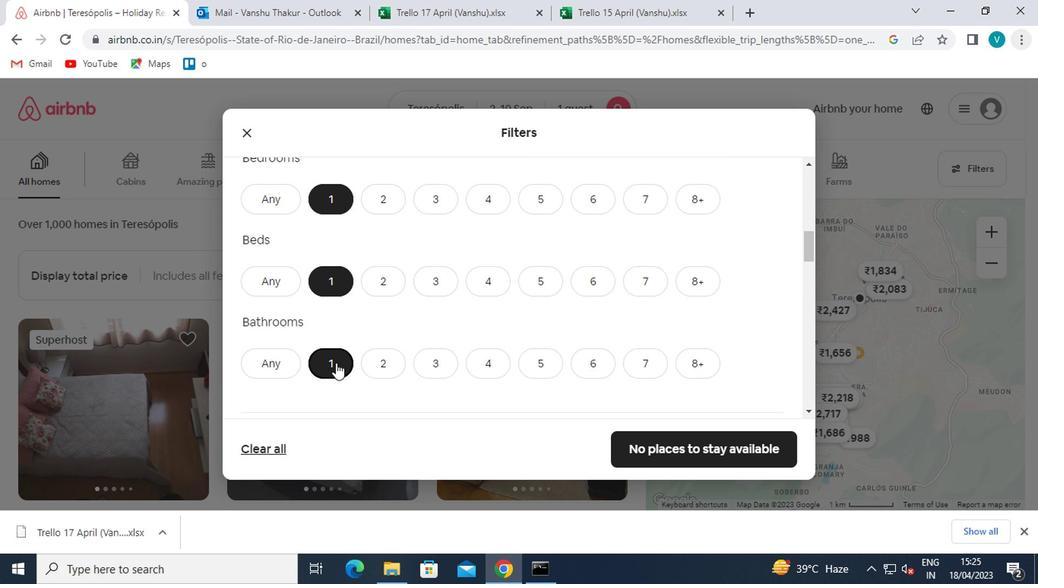 
Action: Mouse scrolled (332, 363) with delta (0, -1)
Screenshot: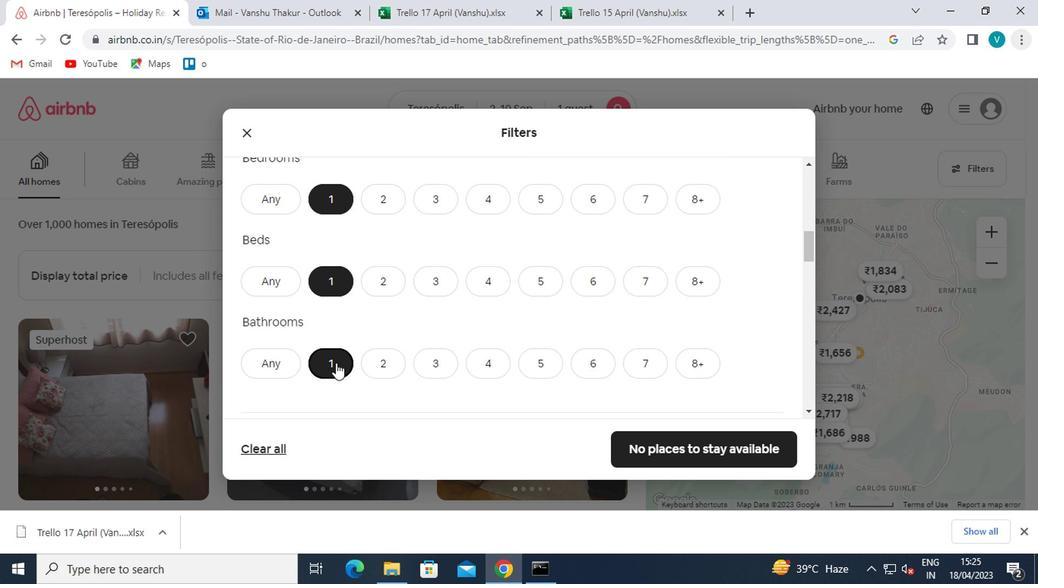 
Action: Mouse moved to (692, 273)
Screenshot: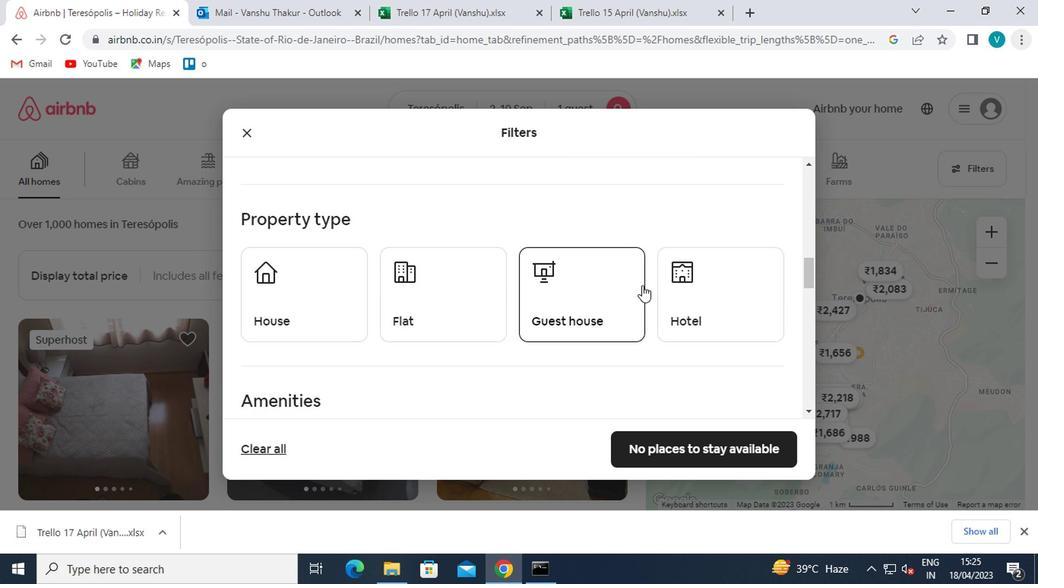 
Action: Mouse pressed left at (692, 273)
Screenshot: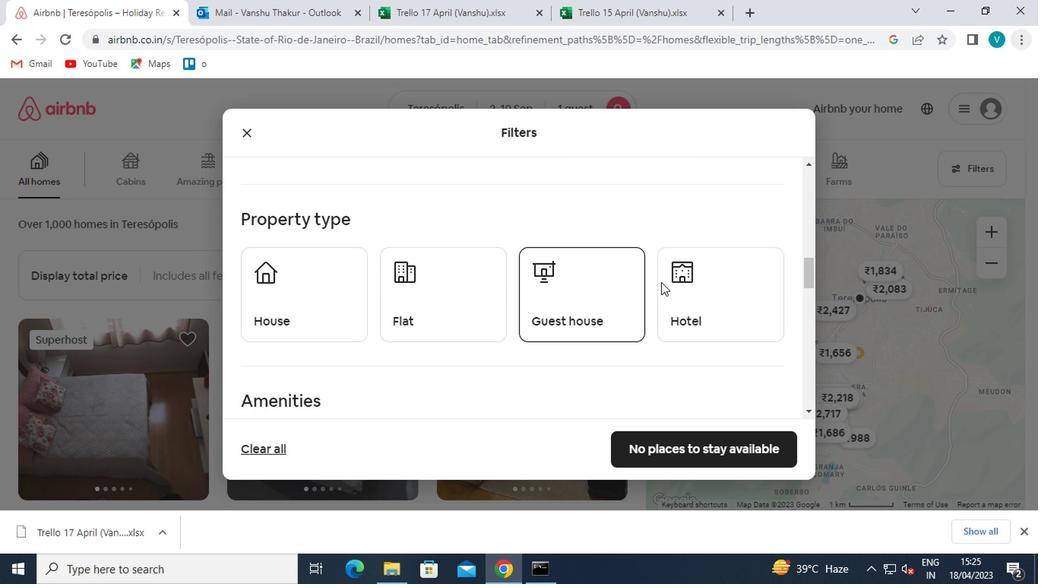 
Action: Mouse moved to (691, 273)
Screenshot: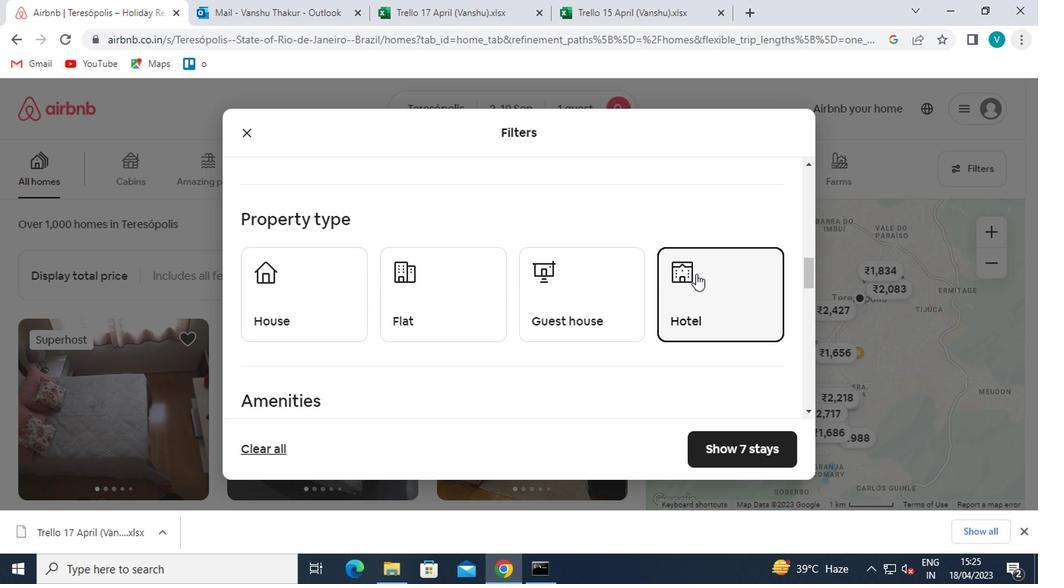 
Action: Mouse scrolled (691, 273) with delta (0, 0)
Screenshot: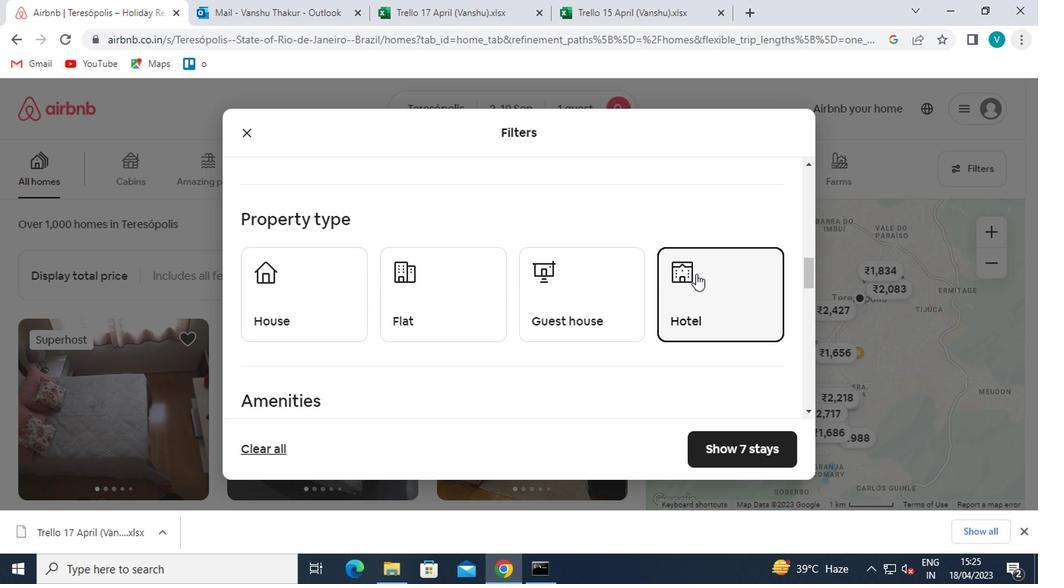 
Action: Mouse moved to (691, 273)
Screenshot: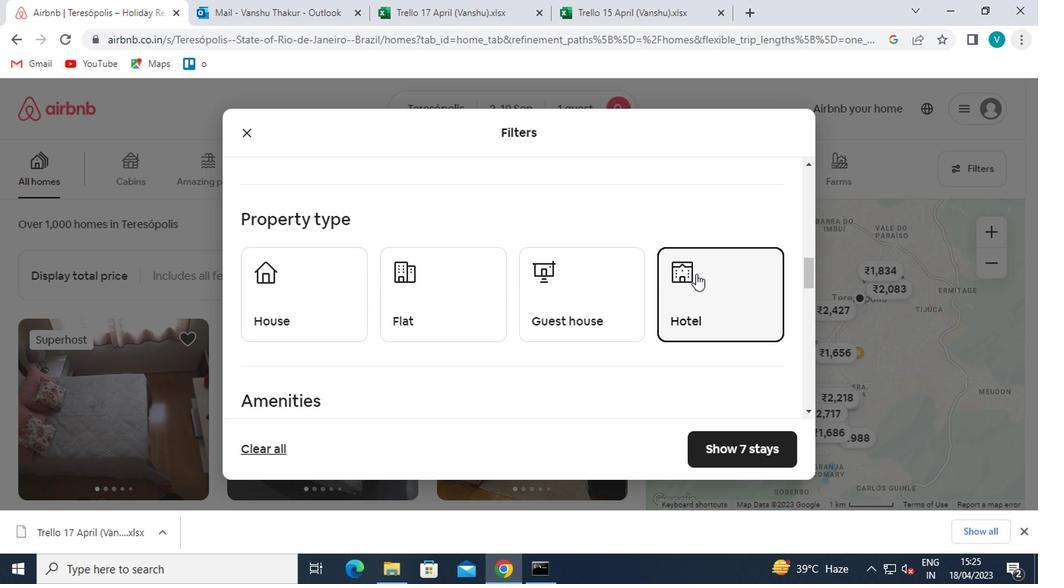 
Action: Mouse scrolled (691, 273) with delta (0, 0)
Screenshot: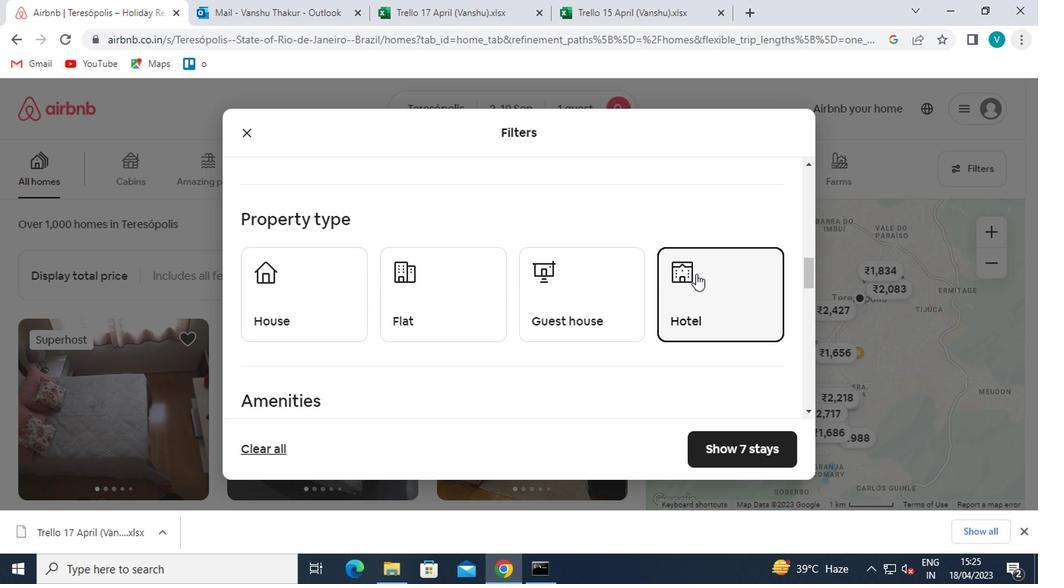 
Action: Mouse moved to (690, 273)
Screenshot: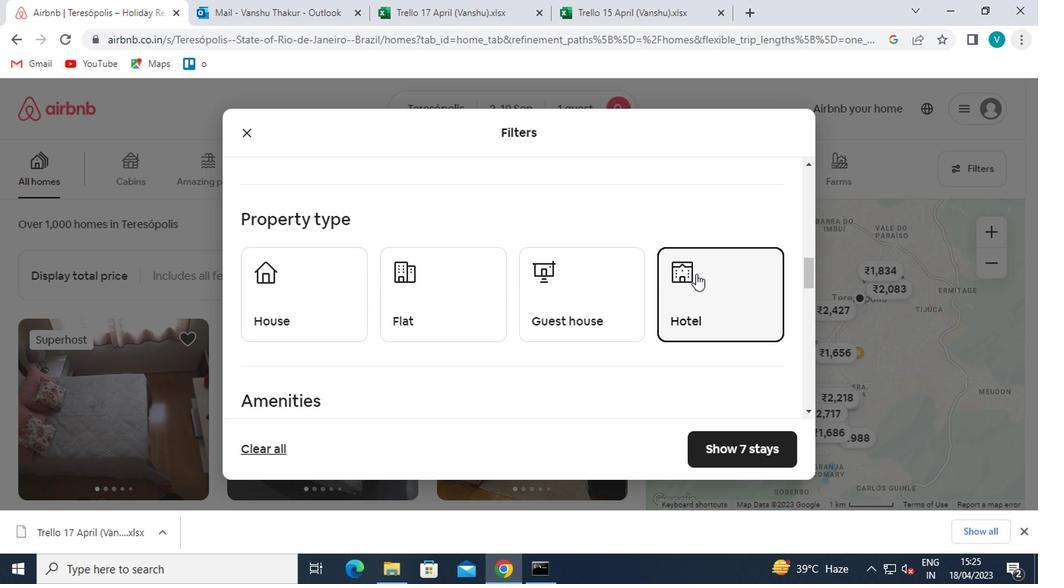 
Action: Mouse scrolled (690, 273) with delta (0, 0)
Screenshot: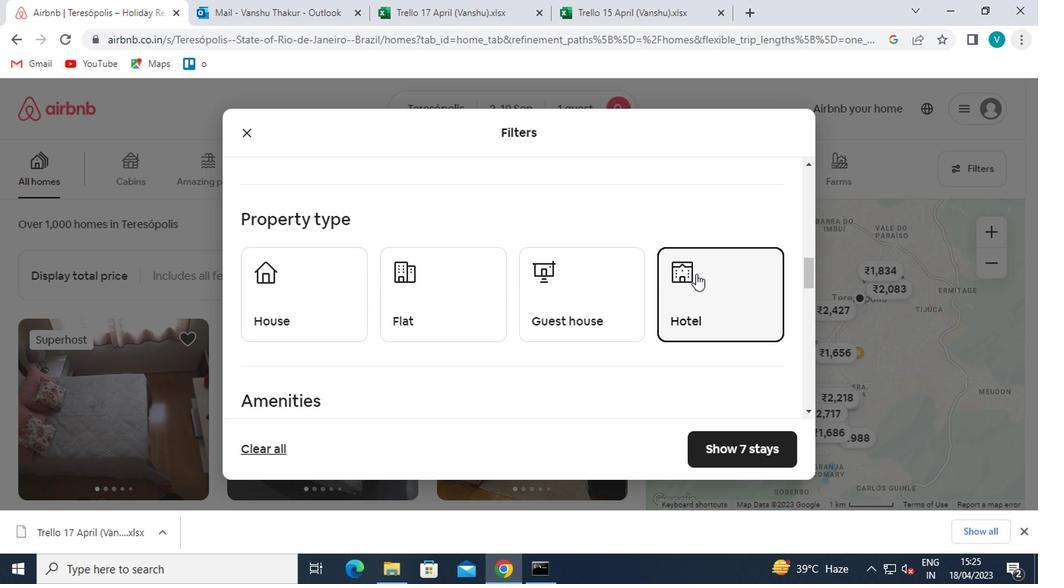 
Action: Mouse moved to (254, 293)
Screenshot: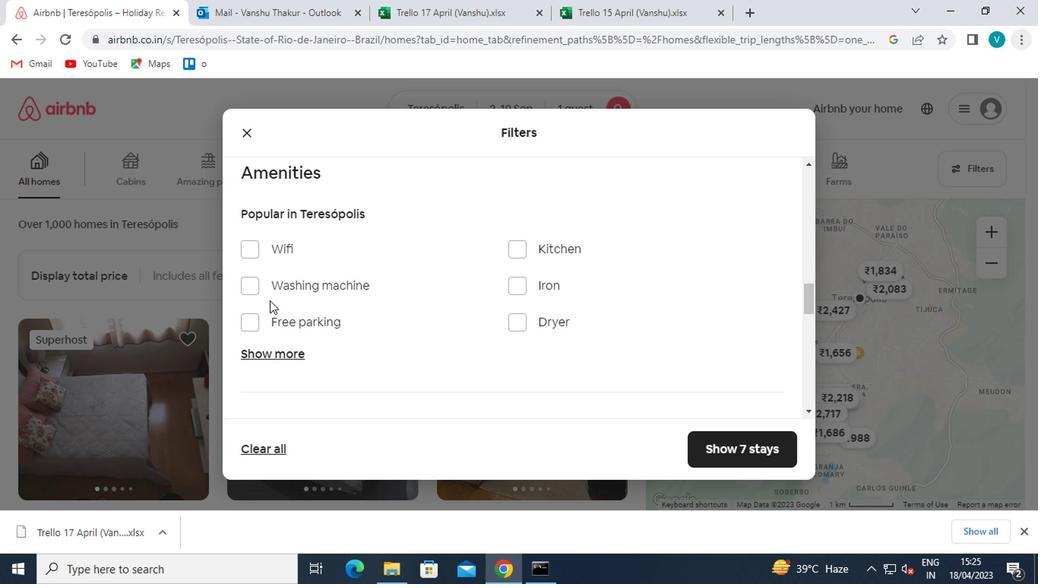 
Action: Mouse pressed left at (254, 293)
Screenshot: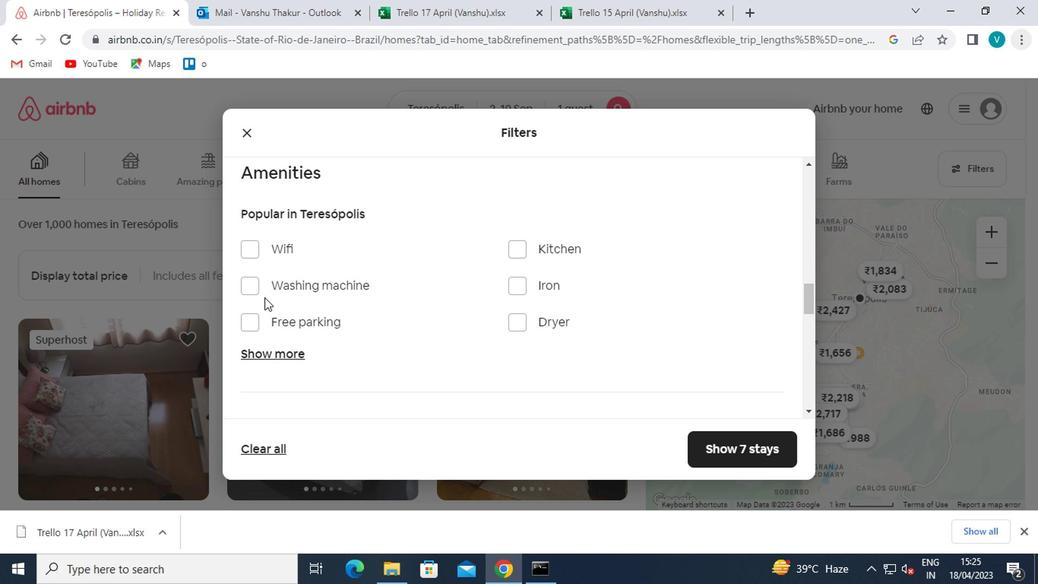 
Action: Mouse moved to (256, 291)
Screenshot: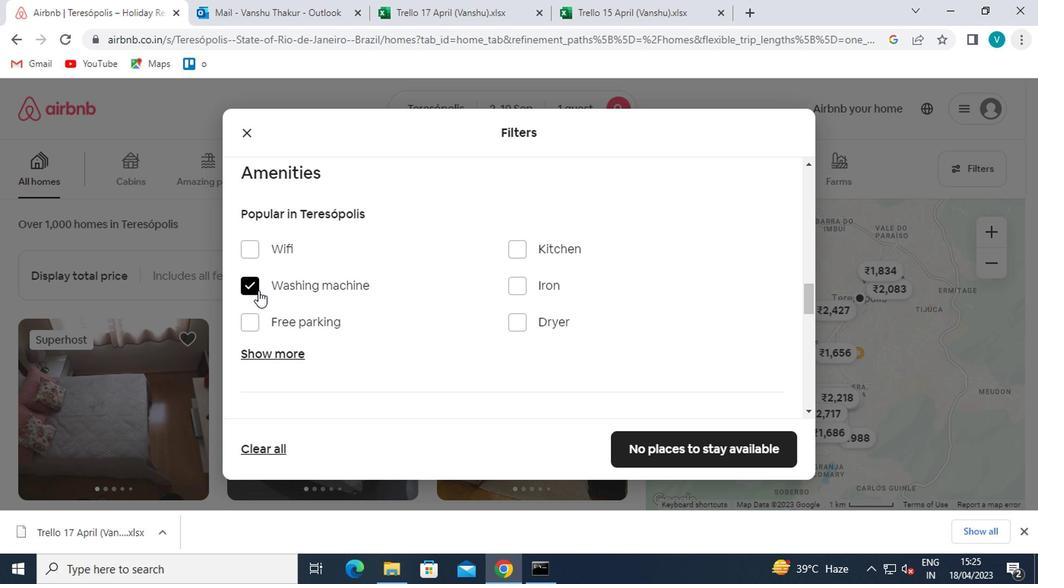 
Action: Mouse scrolled (256, 289) with delta (0, -1)
Screenshot: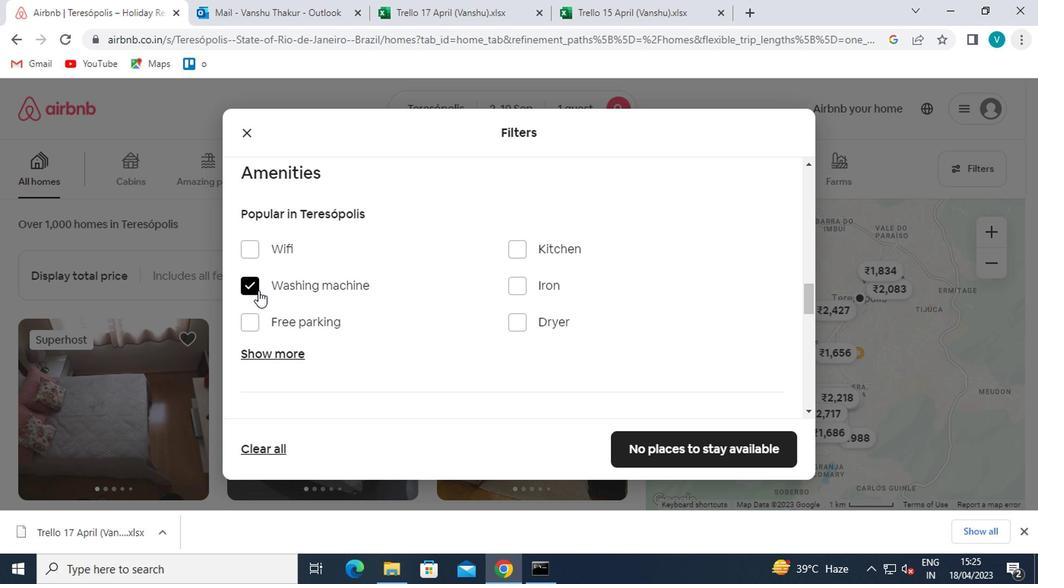 
Action: Mouse scrolled (256, 289) with delta (0, -1)
Screenshot: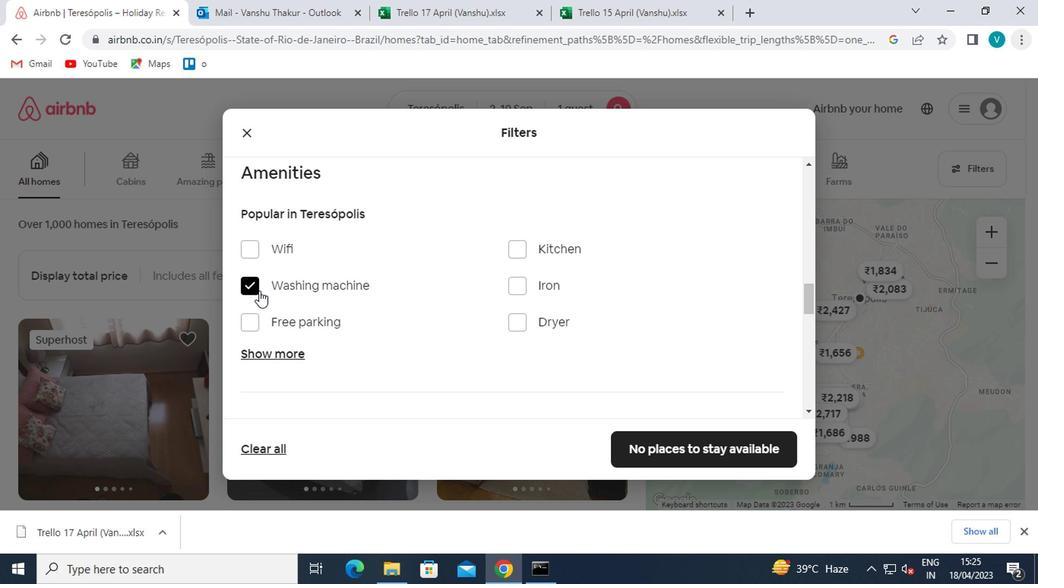 
Action: Mouse moved to (502, 375)
Screenshot: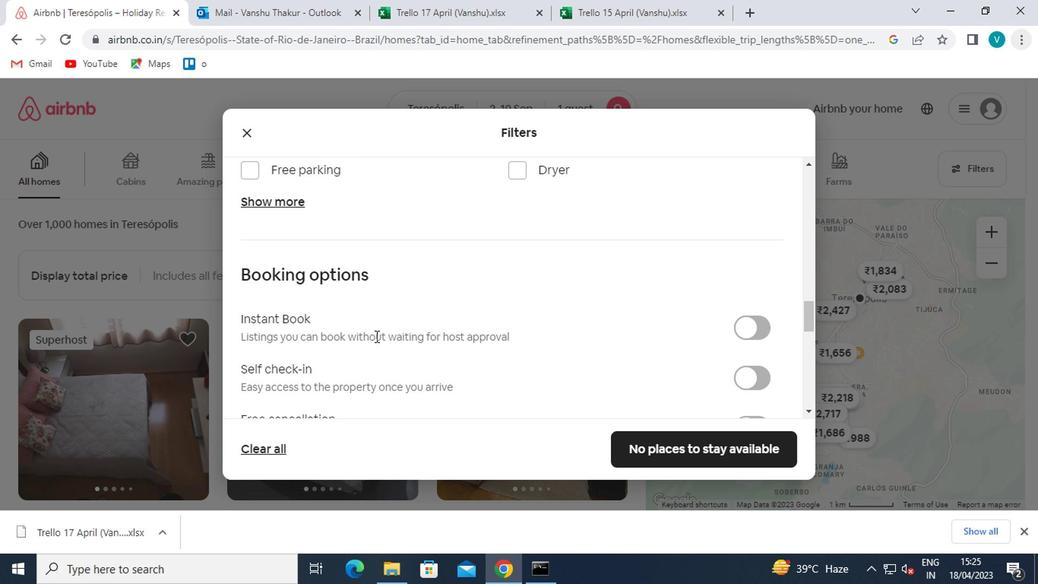 
Action: Mouse scrolled (502, 374) with delta (0, -1)
Screenshot: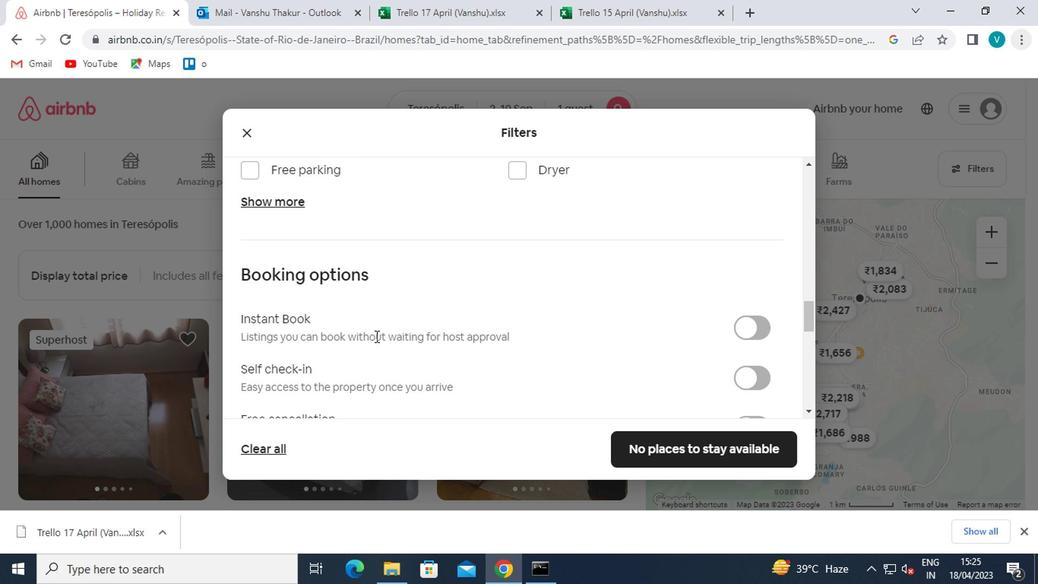 
Action: Mouse scrolled (502, 374) with delta (0, -1)
Screenshot: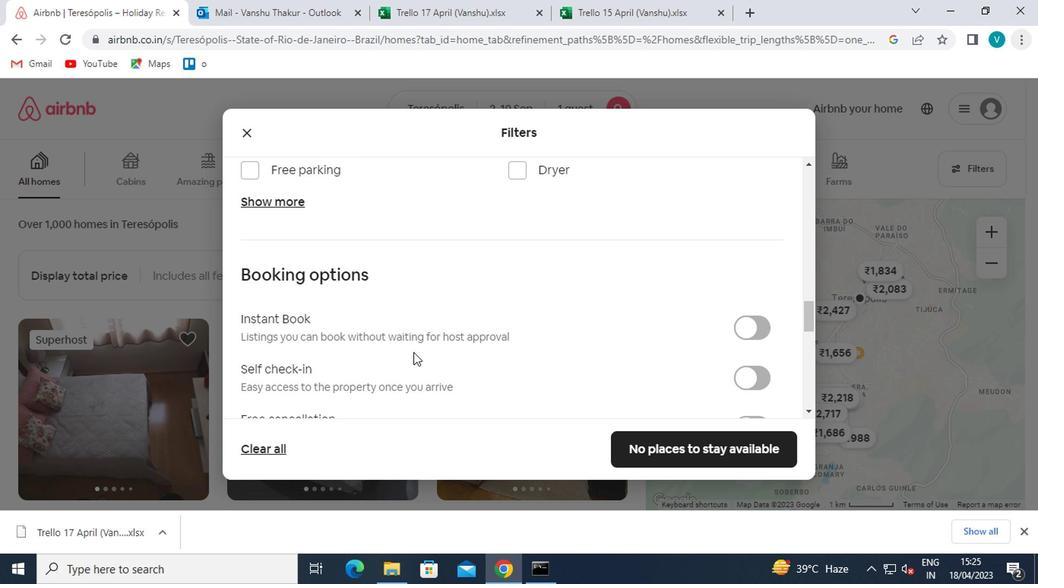 
Action: Mouse moved to (740, 221)
Screenshot: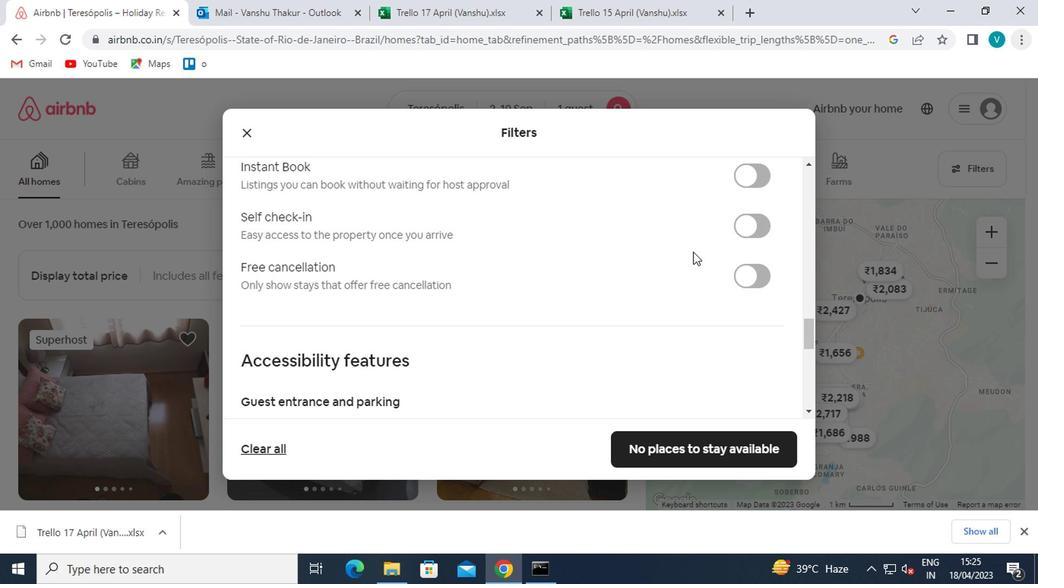 
Action: Mouse pressed left at (740, 221)
Screenshot: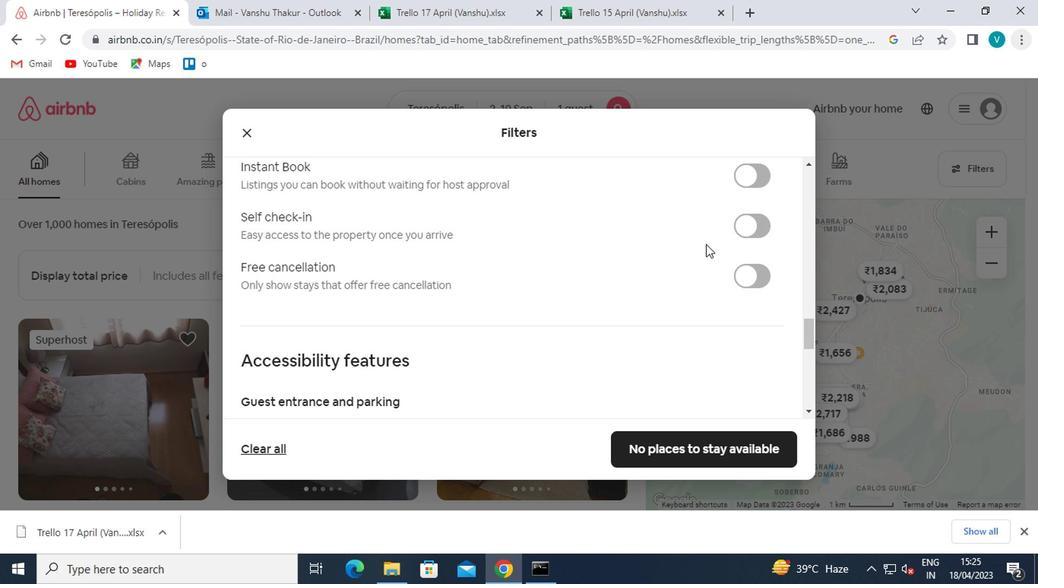 
Action: Mouse moved to (727, 233)
Screenshot: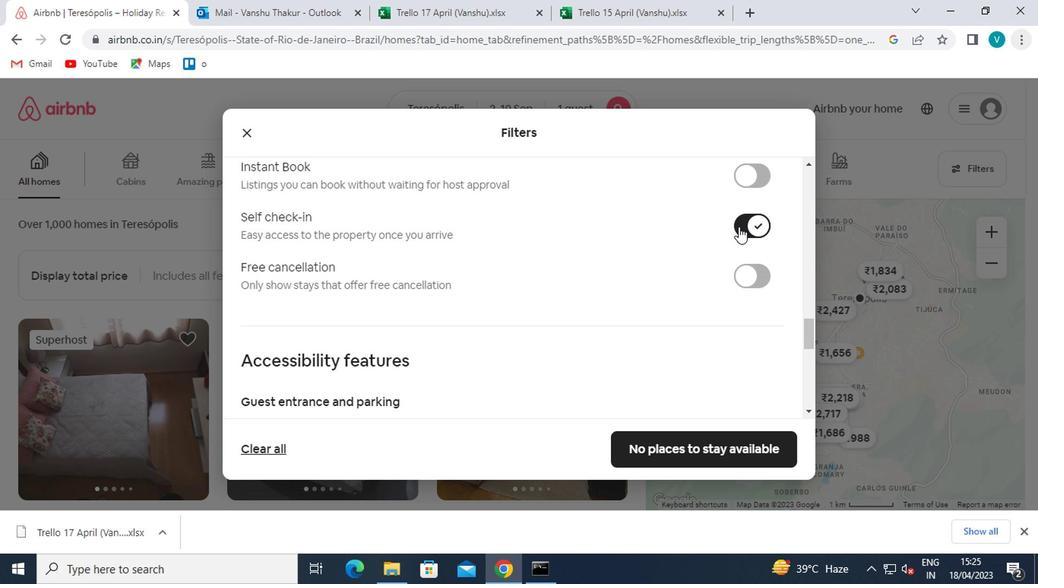 
Action: Mouse scrolled (727, 232) with delta (0, 0)
Screenshot: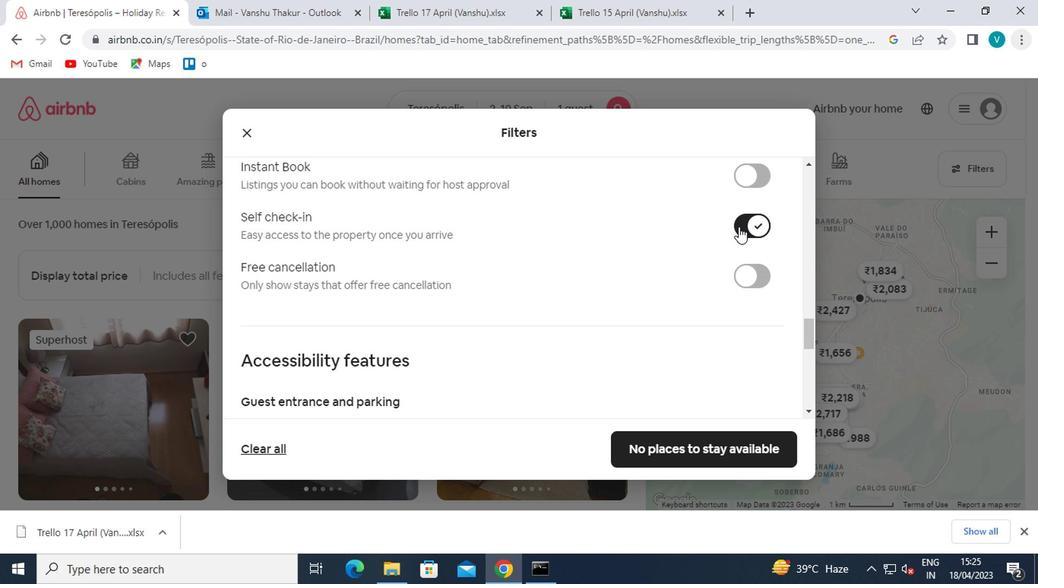 
Action: Mouse moved to (482, 334)
Screenshot: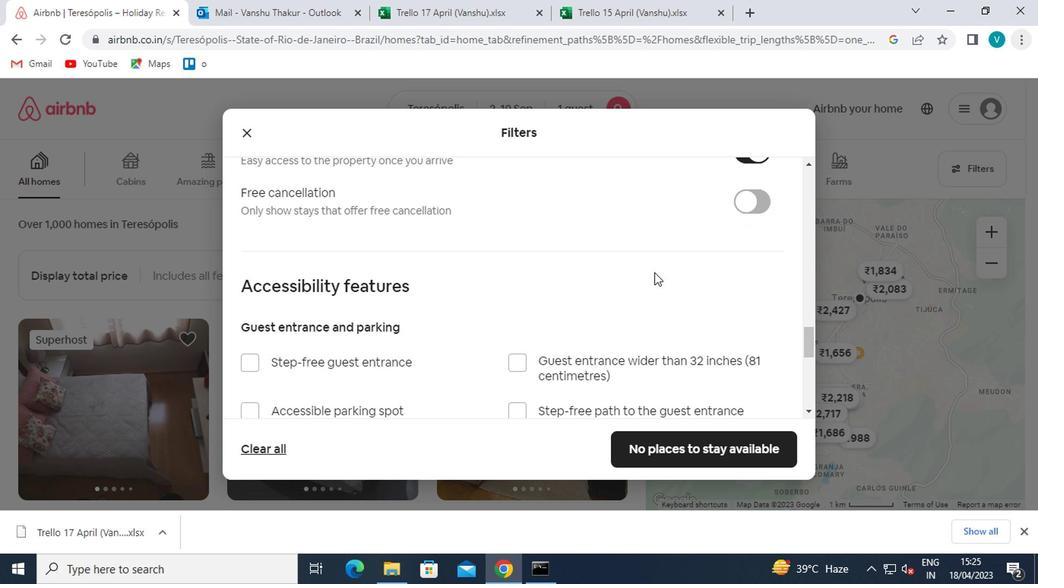 
Action: Mouse scrolled (482, 333) with delta (0, -1)
Screenshot: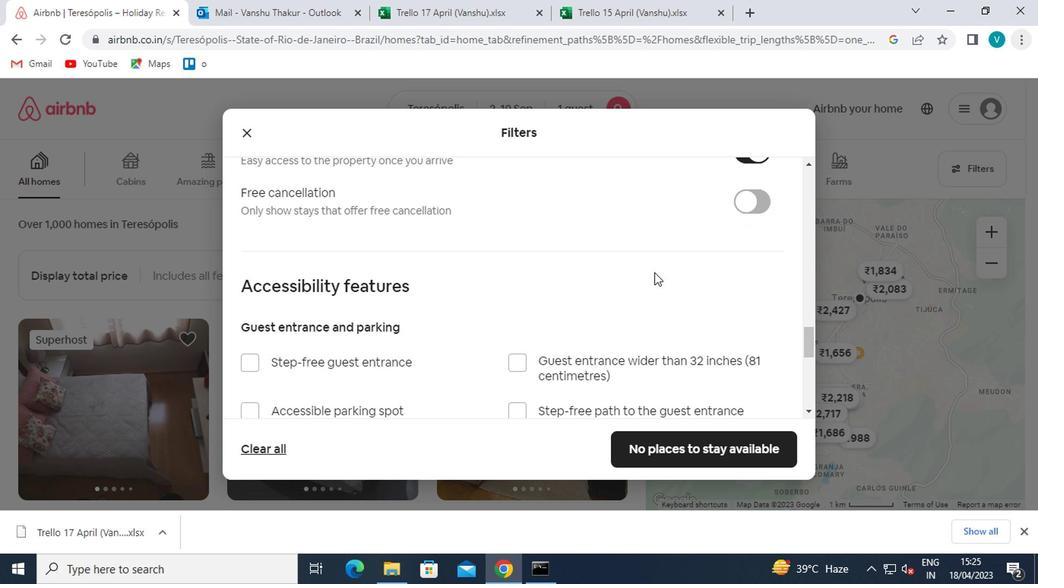 
Action: Mouse moved to (465, 337)
Screenshot: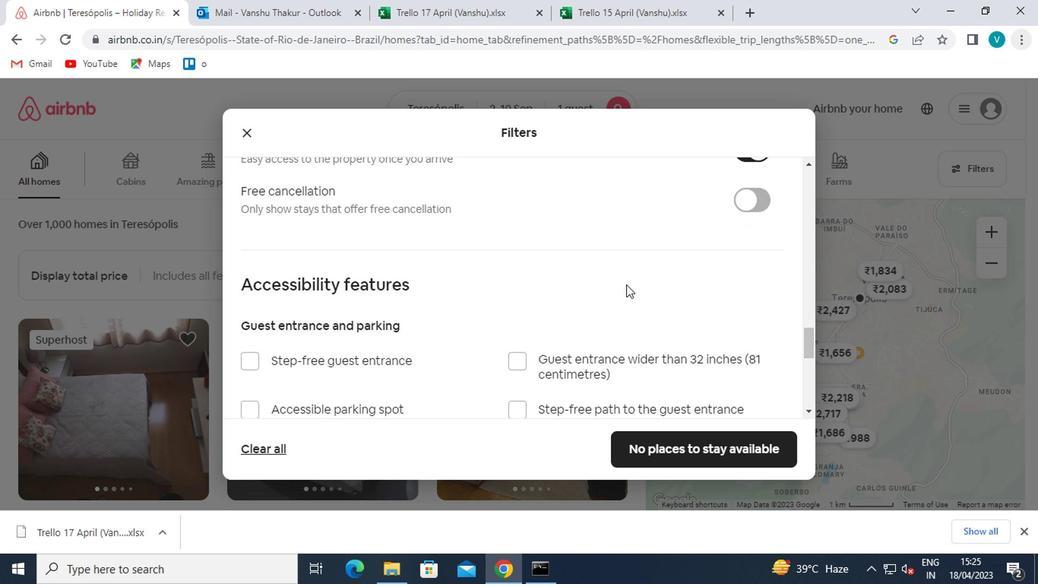 
Action: Mouse scrolled (465, 336) with delta (0, -1)
Screenshot: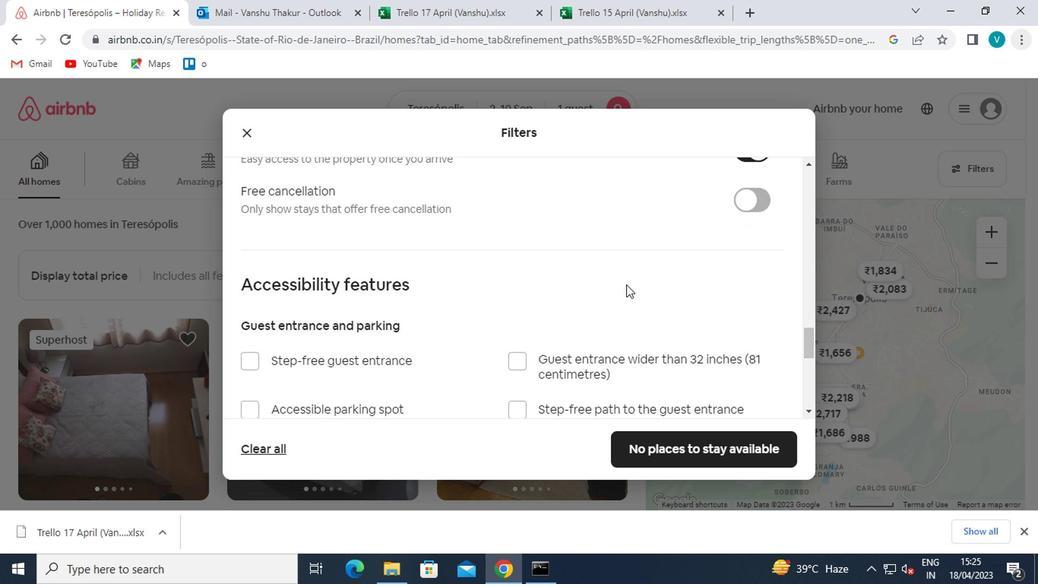 
Action: Mouse moved to (460, 338)
Screenshot: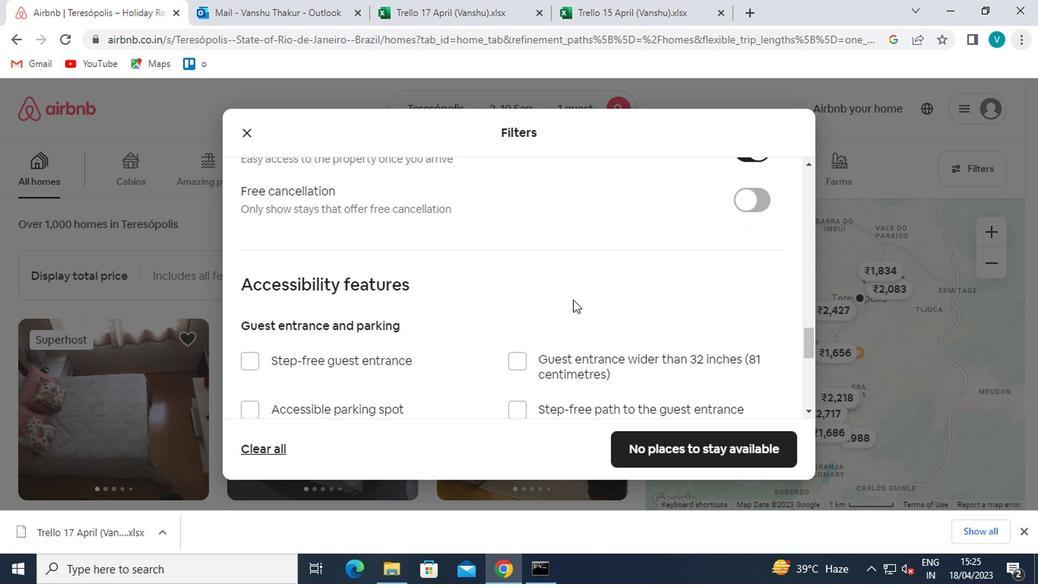 
Action: Mouse scrolled (460, 337) with delta (0, 0)
Screenshot: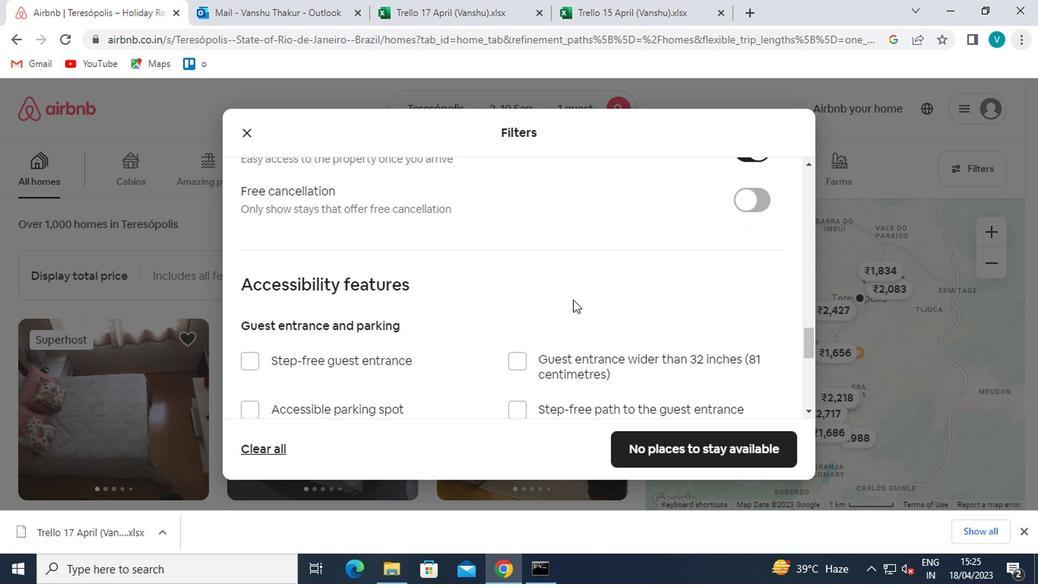
Action: Mouse moved to (454, 341)
Screenshot: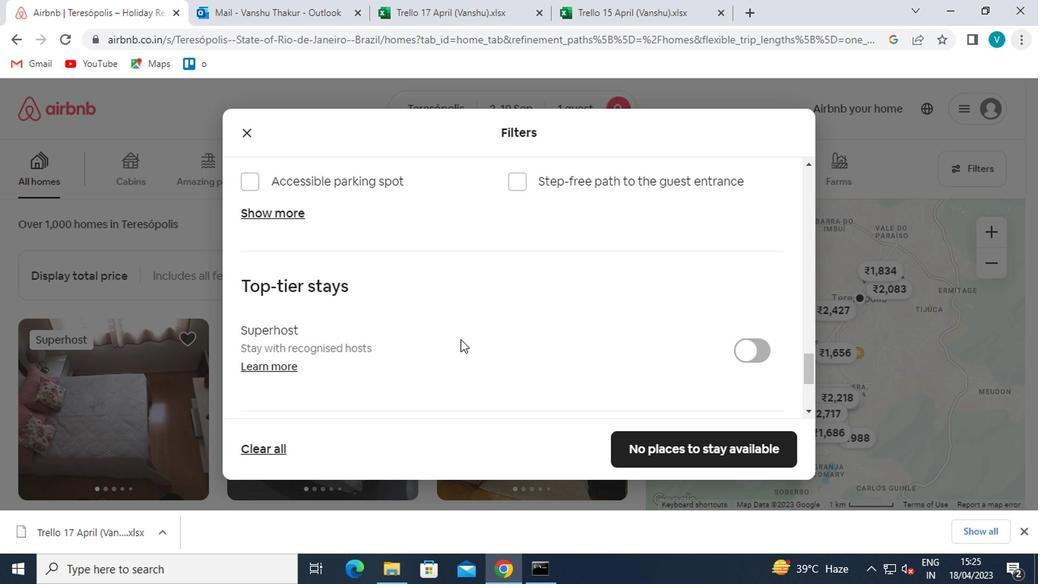 
Action: Mouse scrolled (454, 341) with delta (0, 0)
Screenshot: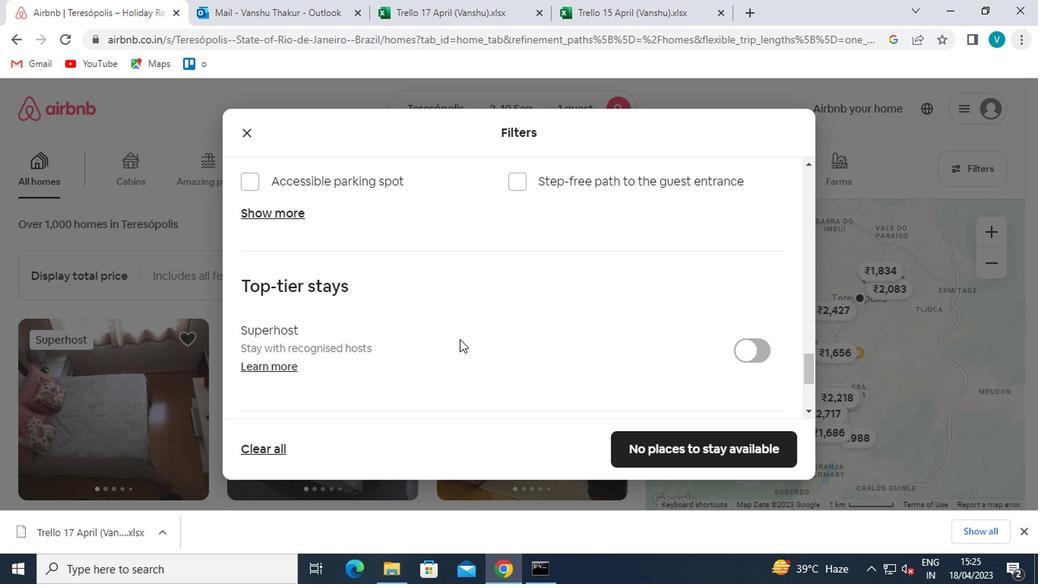 
Action: Mouse moved to (454, 343)
Screenshot: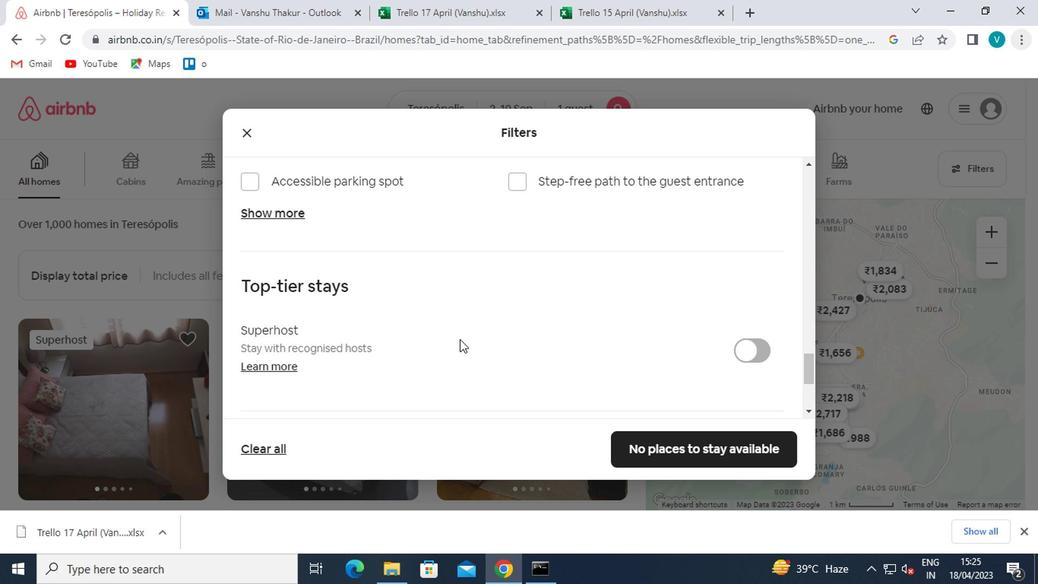 
Action: Mouse scrolled (454, 342) with delta (0, 0)
Screenshot: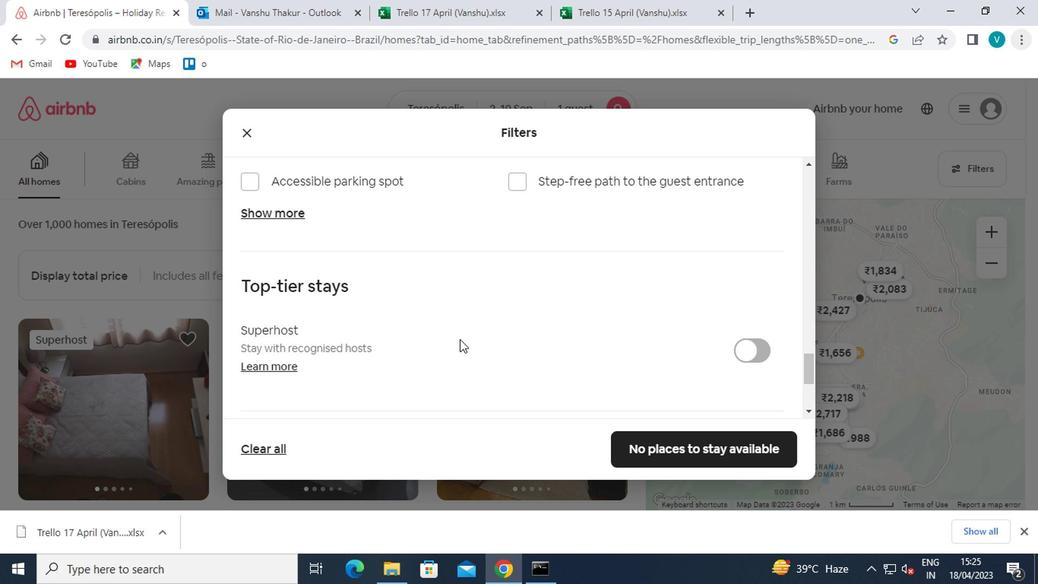 
Action: Mouse moved to (454, 344)
Screenshot: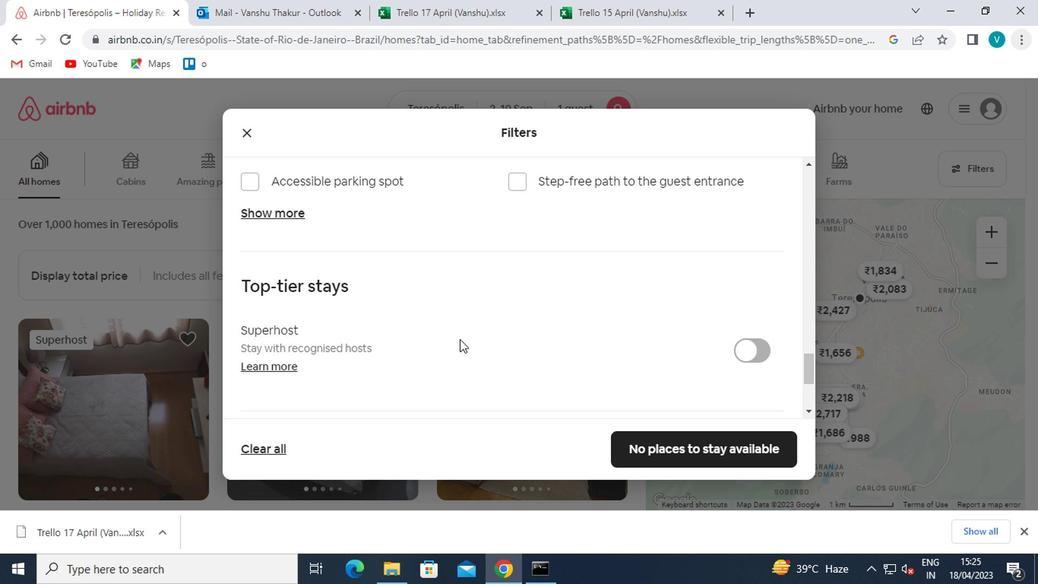 
Action: Mouse scrolled (454, 343) with delta (0, 0)
Screenshot: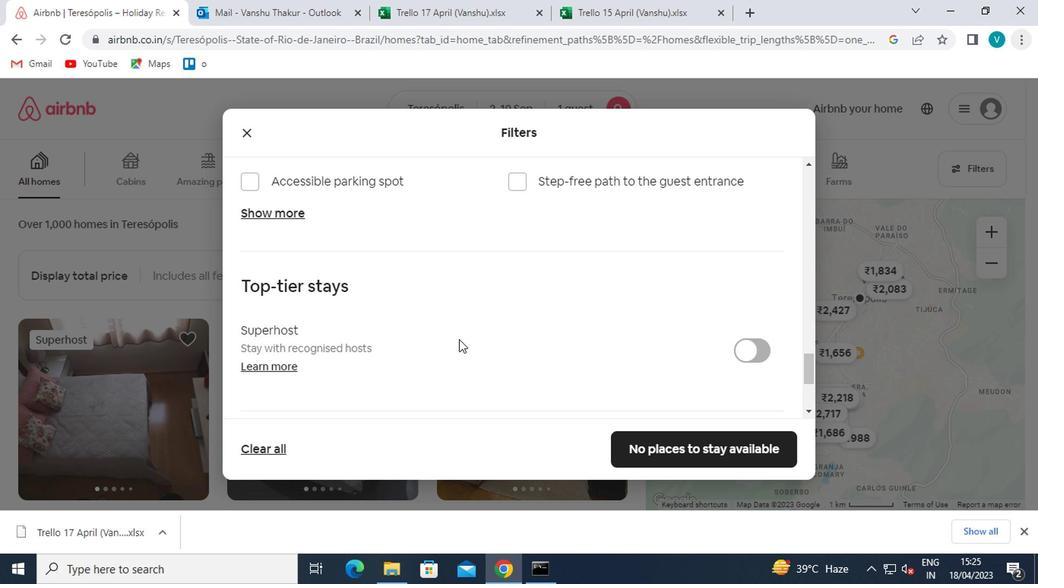 
Action: Mouse scrolled (454, 343) with delta (0, 0)
Screenshot: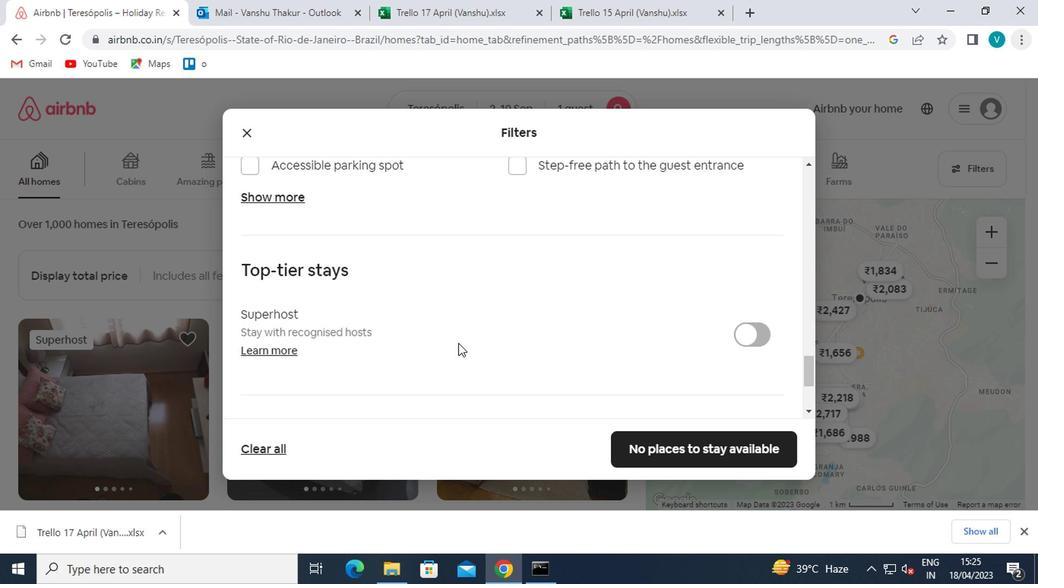 
Action: Mouse moved to (279, 378)
Screenshot: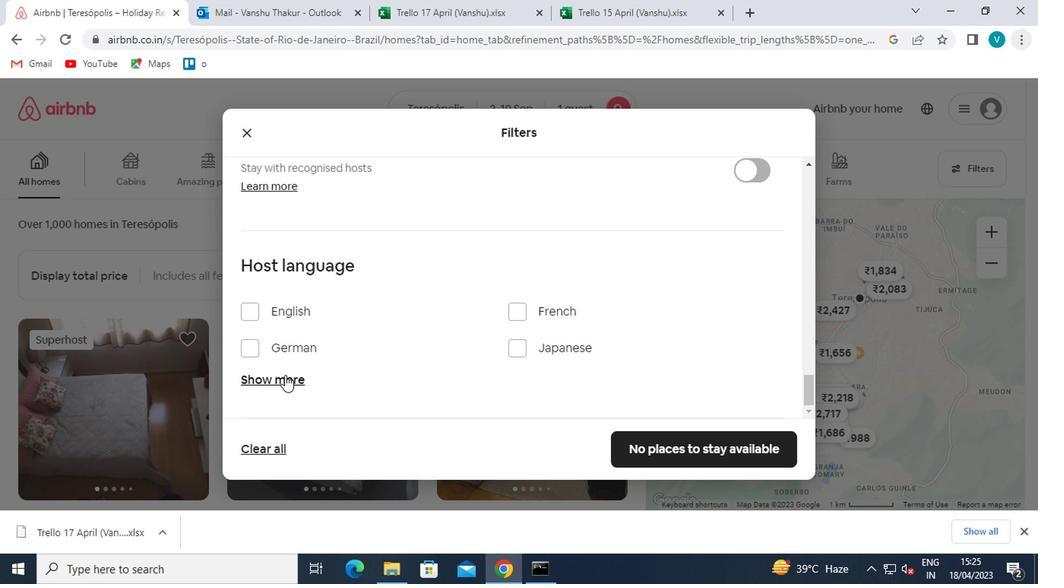 
Action: Mouse pressed left at (279, 378)
Screenshot: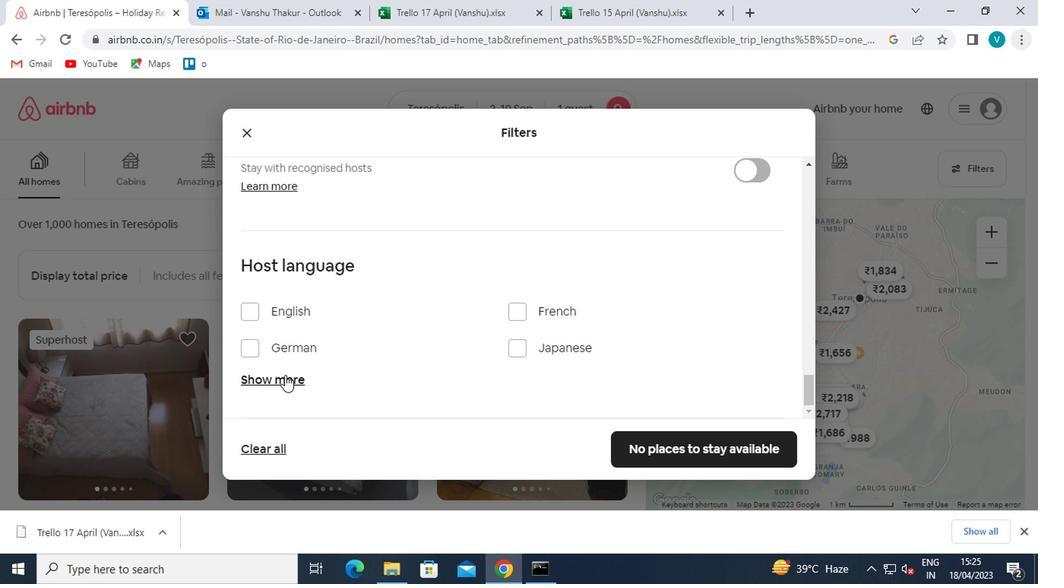 
Action: Mouse moved to (280, 378)
Screenshot: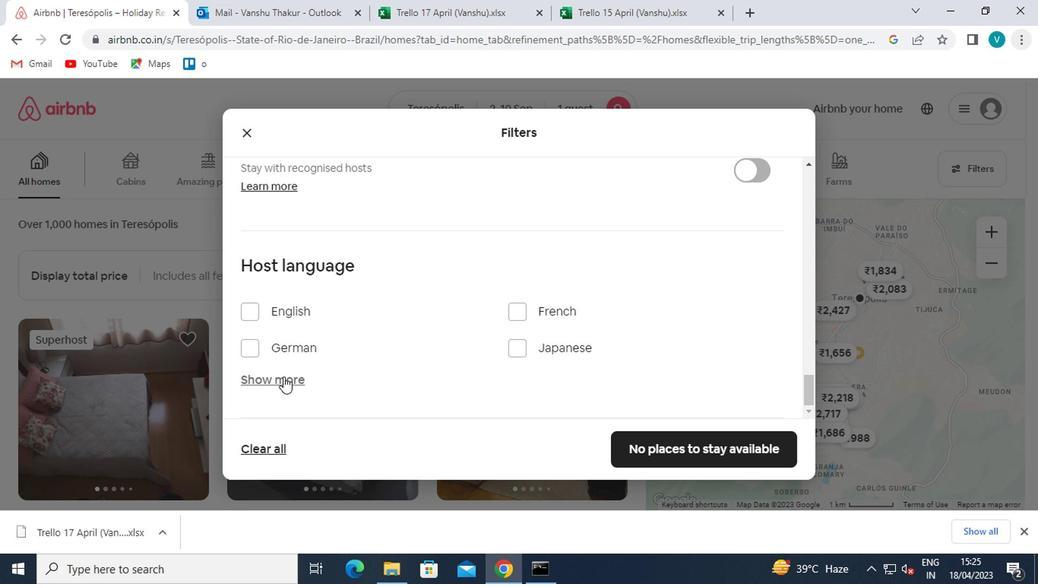 
Action: Mouse scrolled (280, 377) with delta (0, -1)
Screenshot: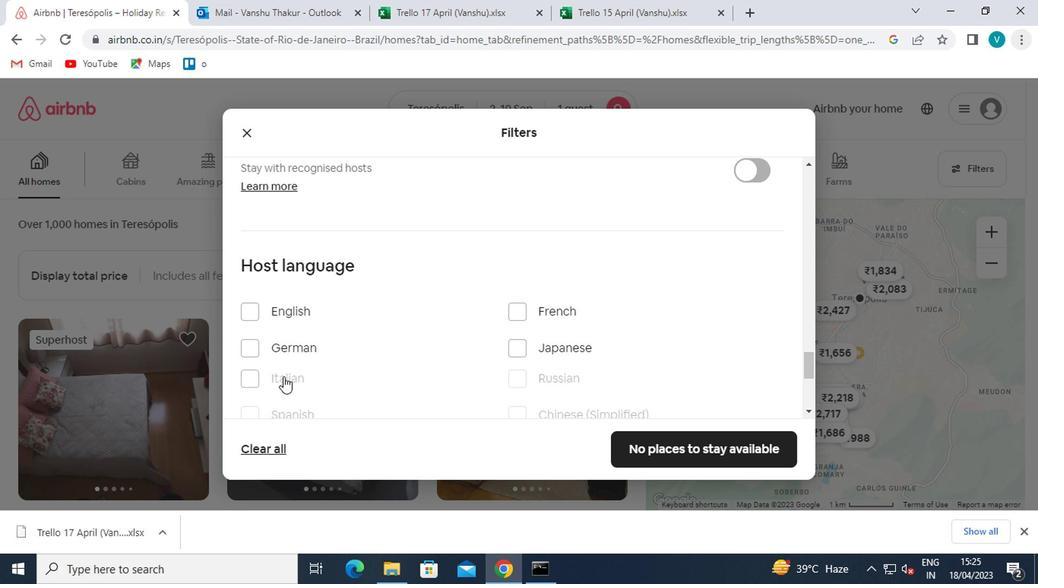 
Action: Mouse moved to (255, 348)
Screenshot: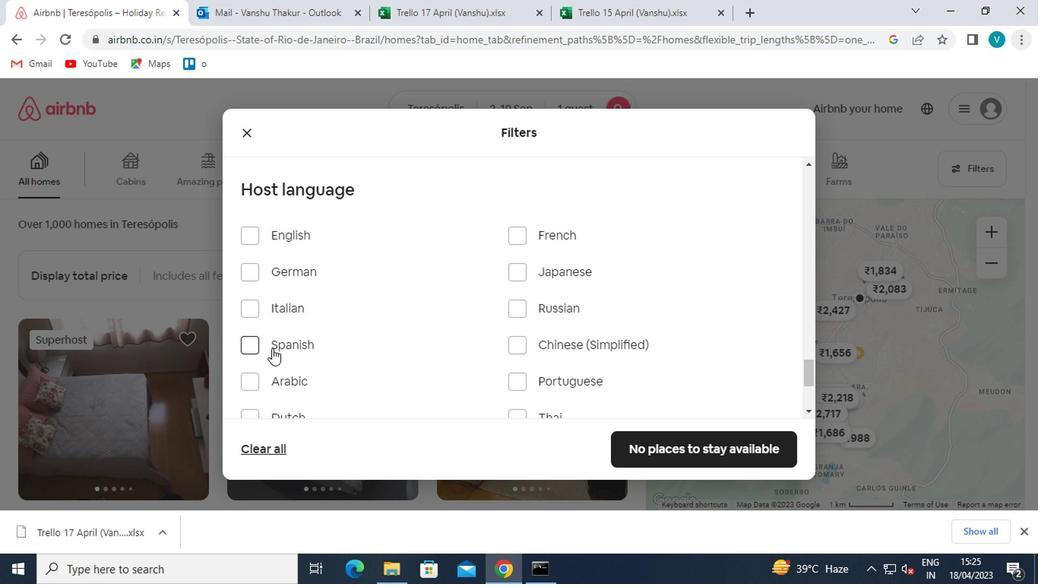 
Action: Mouse pressed left at (255, 348)
Screenshot: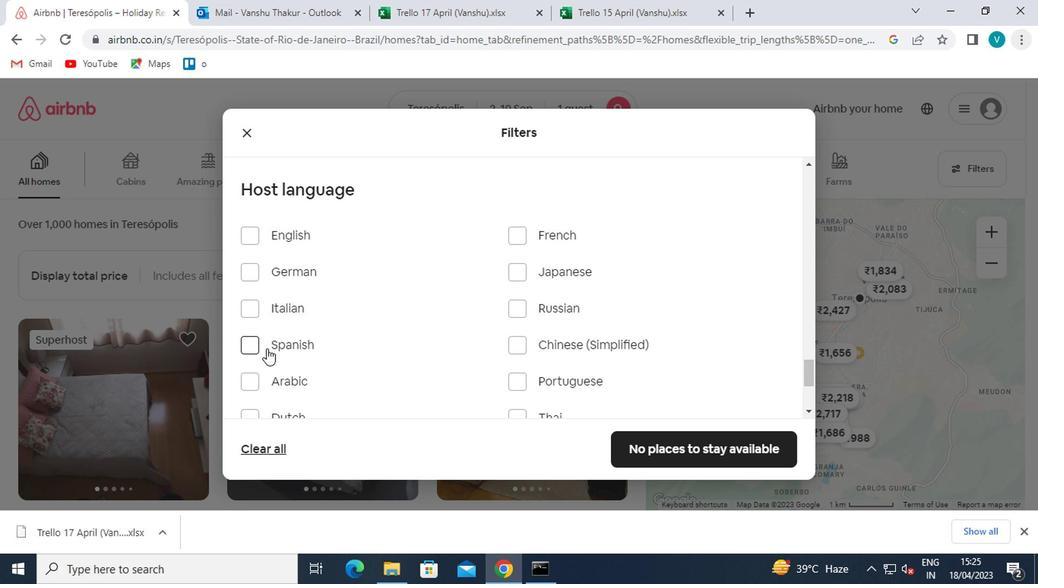 
Action: Mouse moved to (689, 454)
Screenshot: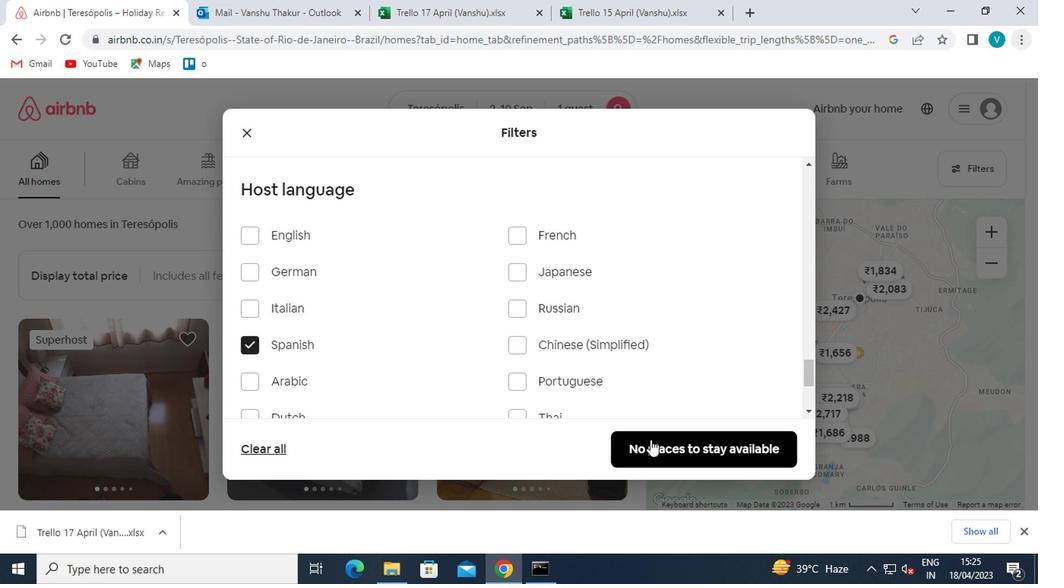 
Action: Mouse pressed left at (689, 454)
Screenshot: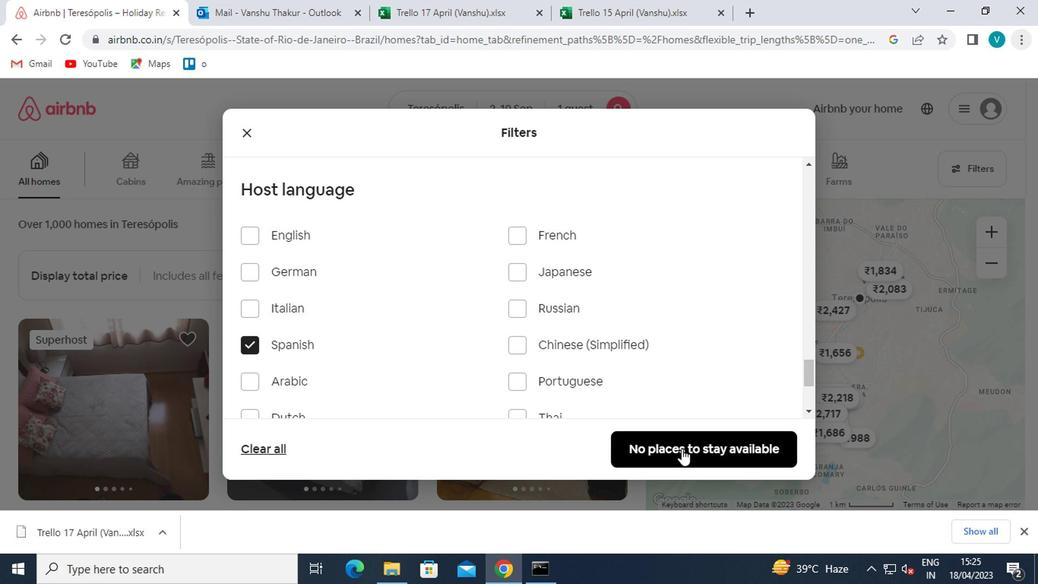 
